 Task: Add a signature Brian Hall containing Have a great weekend, Brian Hall to email address softage.1@softage.net and add a label Books
Action: Mouse moved to (362, 582)
Screenshot: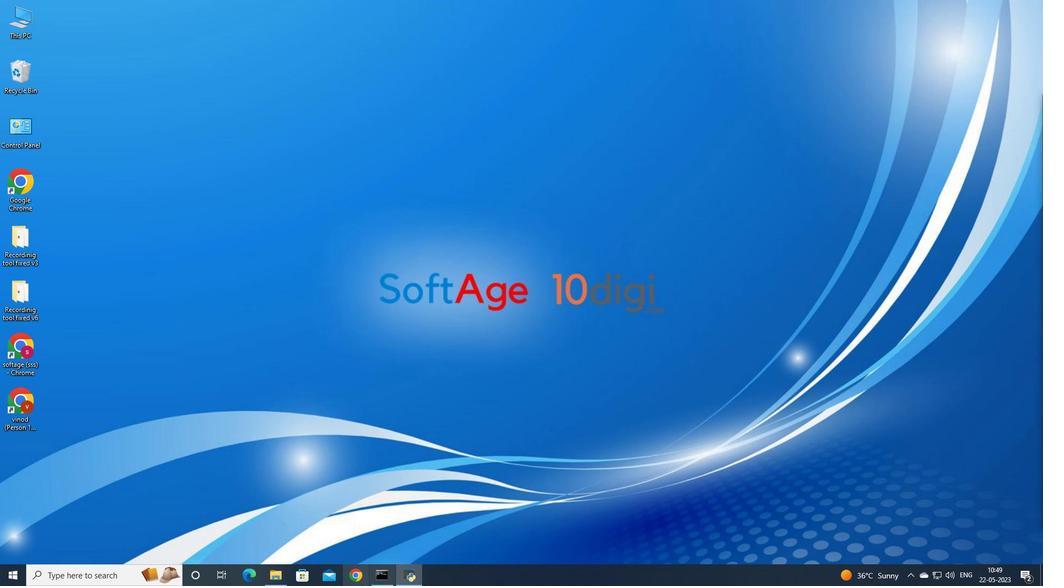 
Action: Mouse pressed left at (362, 582)
Screenshot: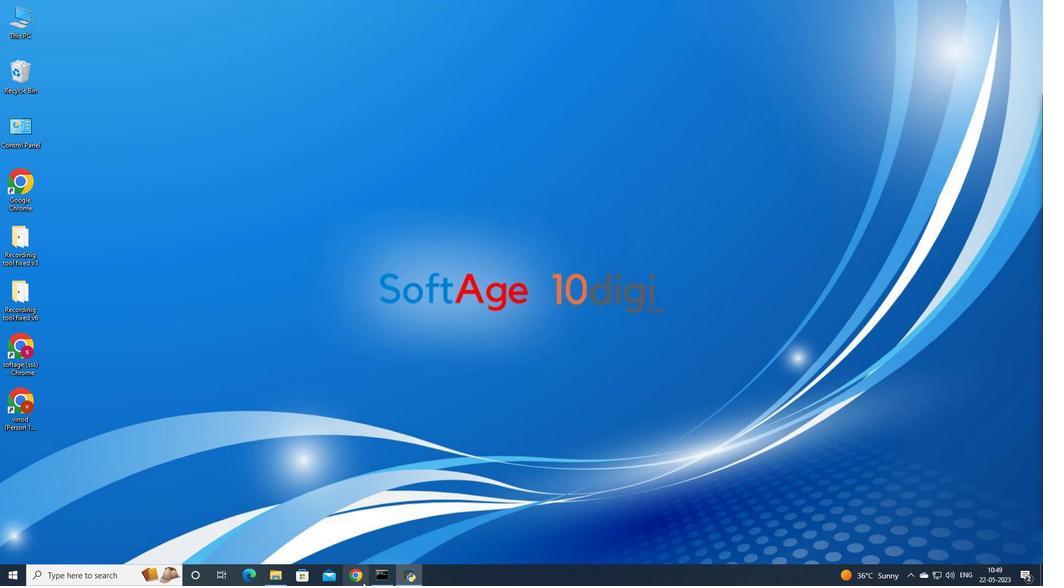 
Action: Mouse moved to (478, 340)
Screenshot: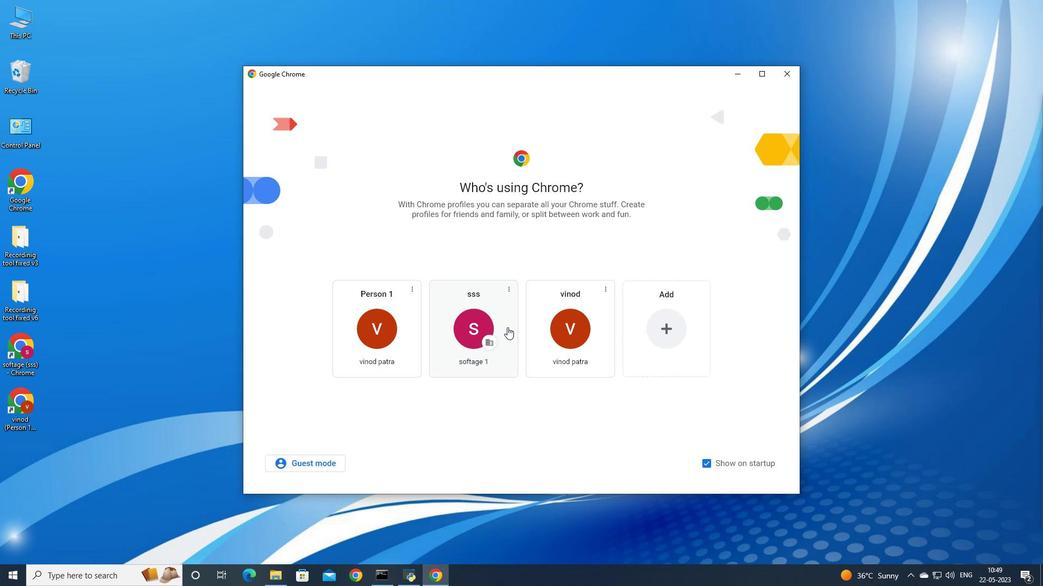 
Action: Mouse pressed left at (478, 340)
Screenshot: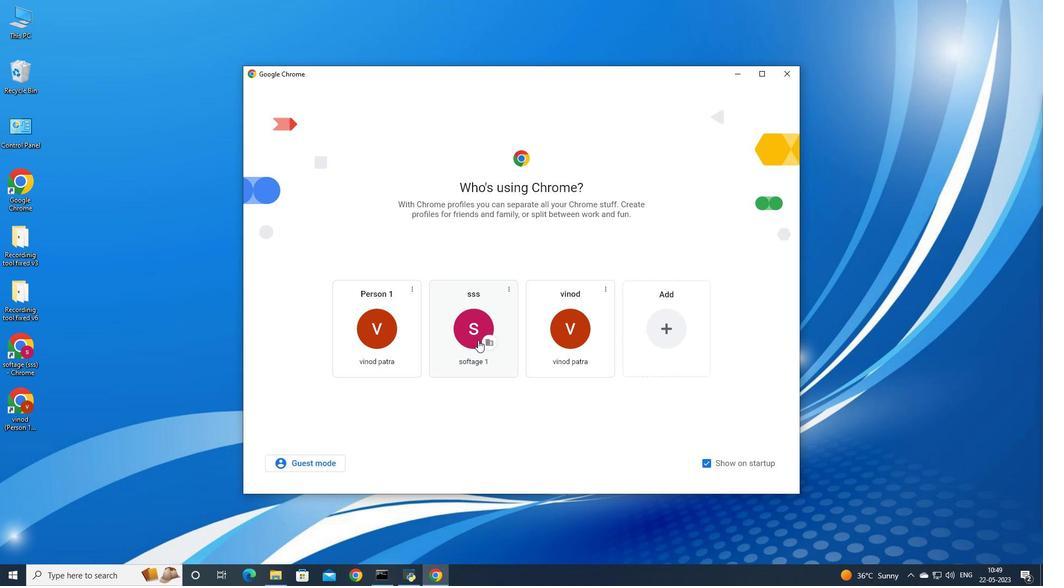 
Action: Mouse moved to (944, 57)
Screenshot: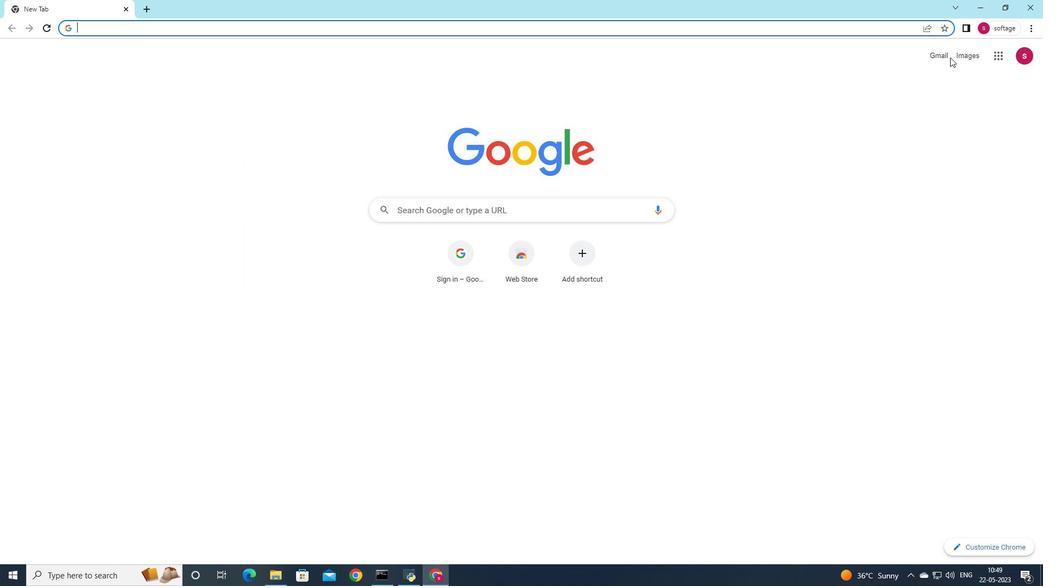 
Action: Mouse pressed left at (944, 57)
Screenshot: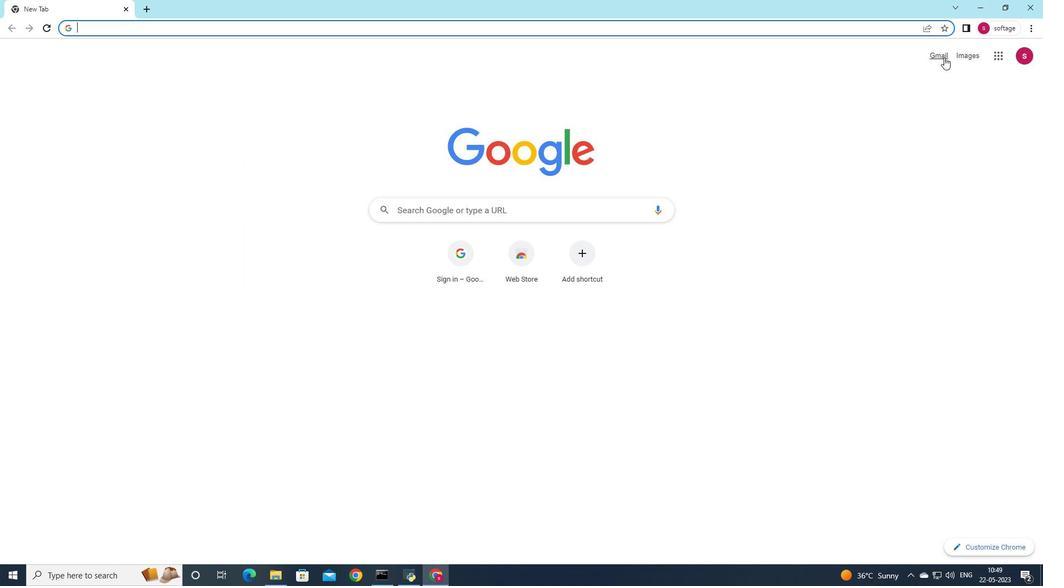 
Action: Mouse moved to (921, 76)
Screenshot: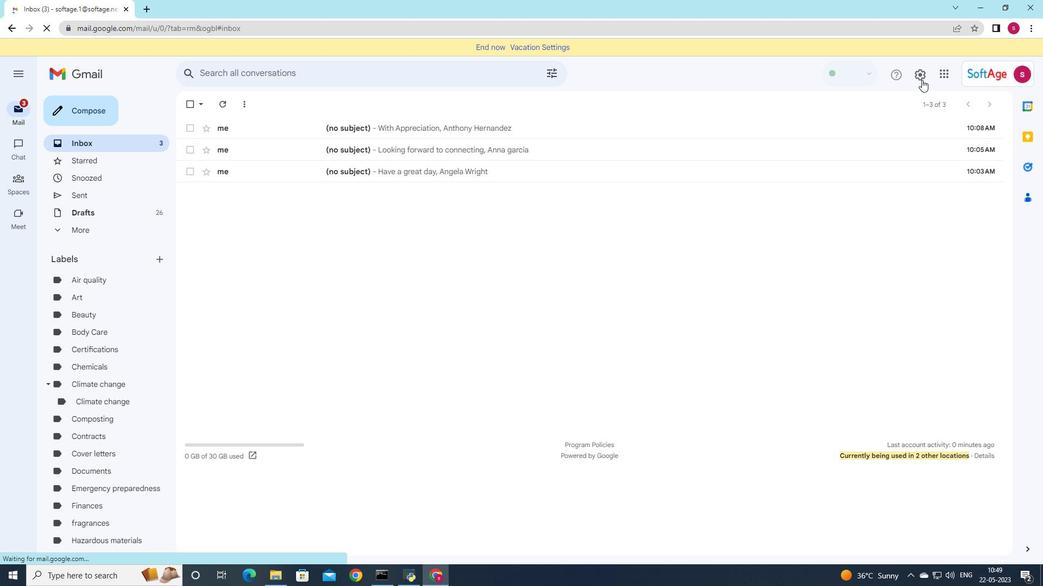 
Action: Mouse pressed left at (921, 76)
Screenshot: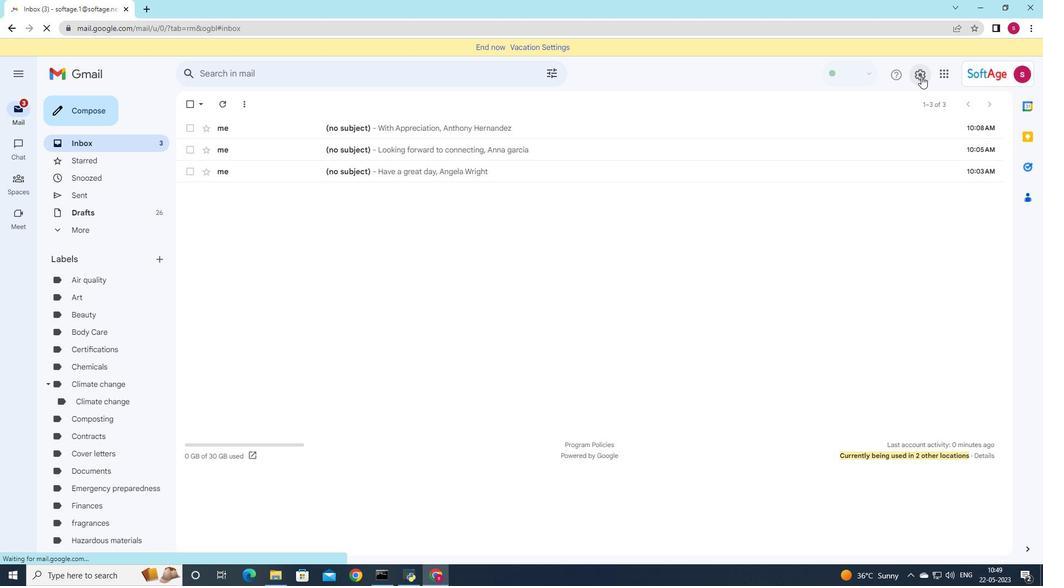 
Action: Mouse moved to (921, 122)
Screenshot: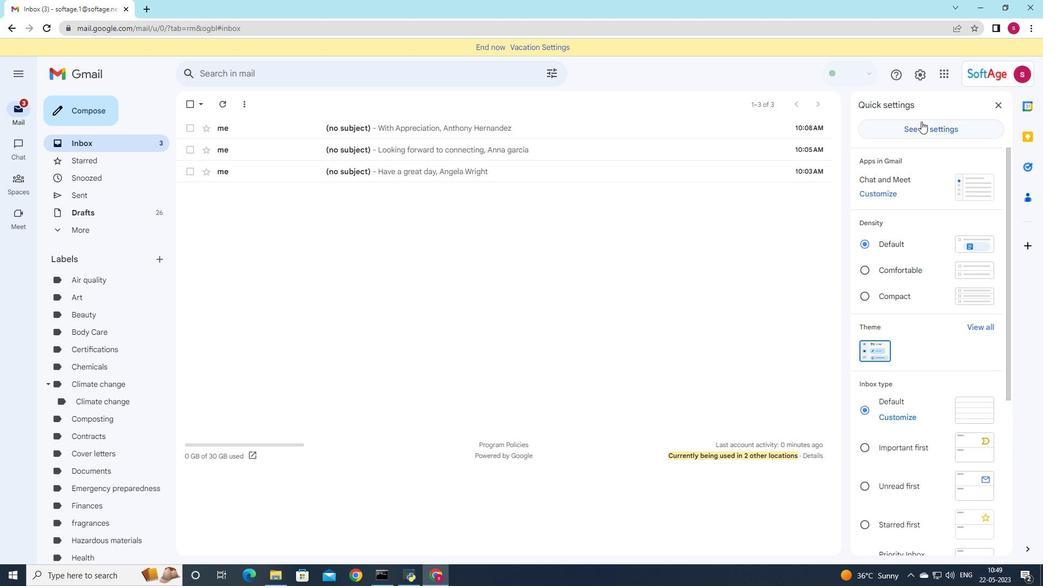 
Action: Mouse pressed left at (921, 122)
Screenshot: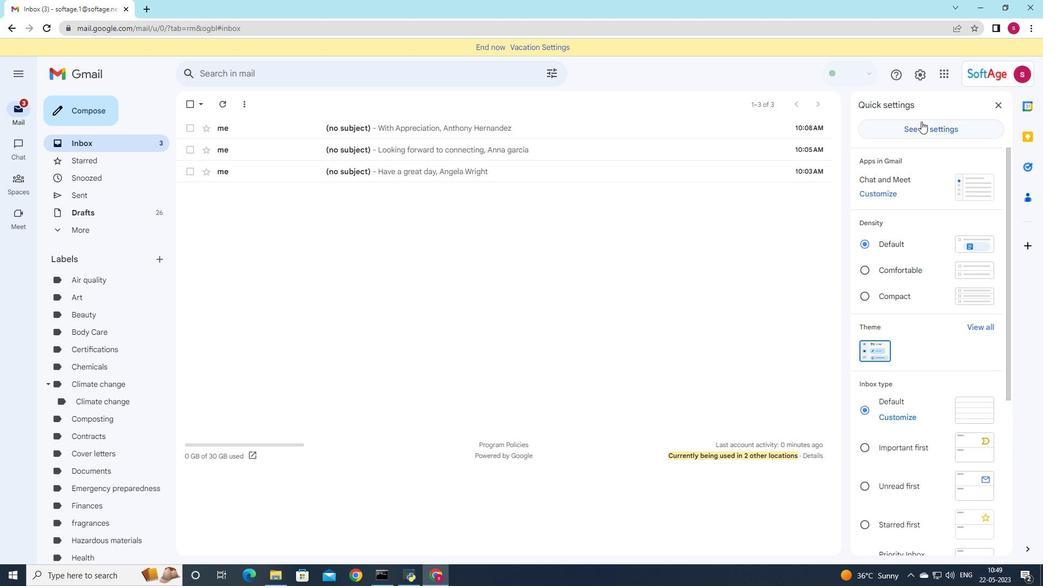 
Action: Mouse moved to (920, 124)
Screenshot: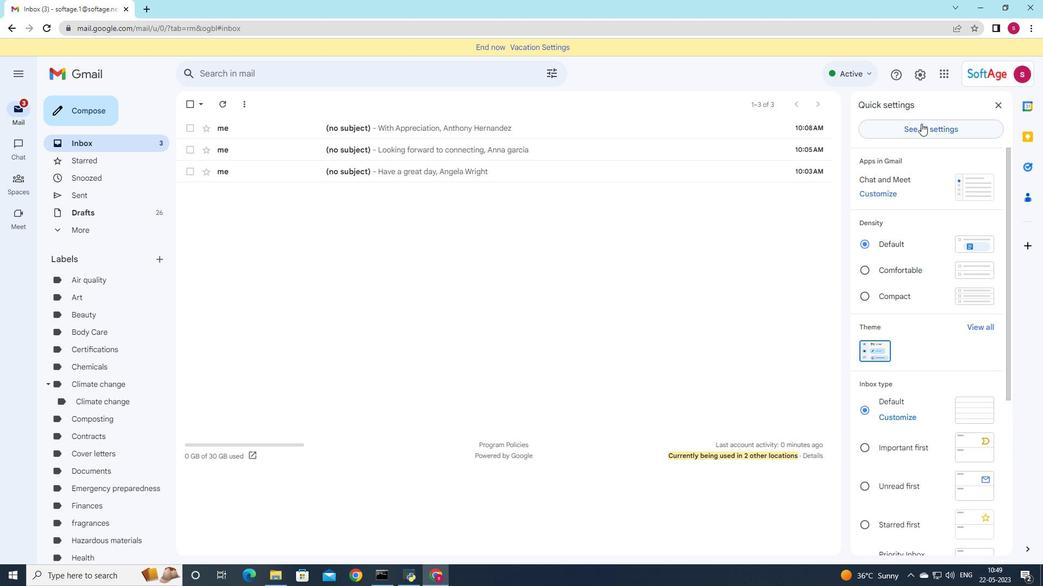 
Action: Mouse pressed left at (920, 124)
Screenshot: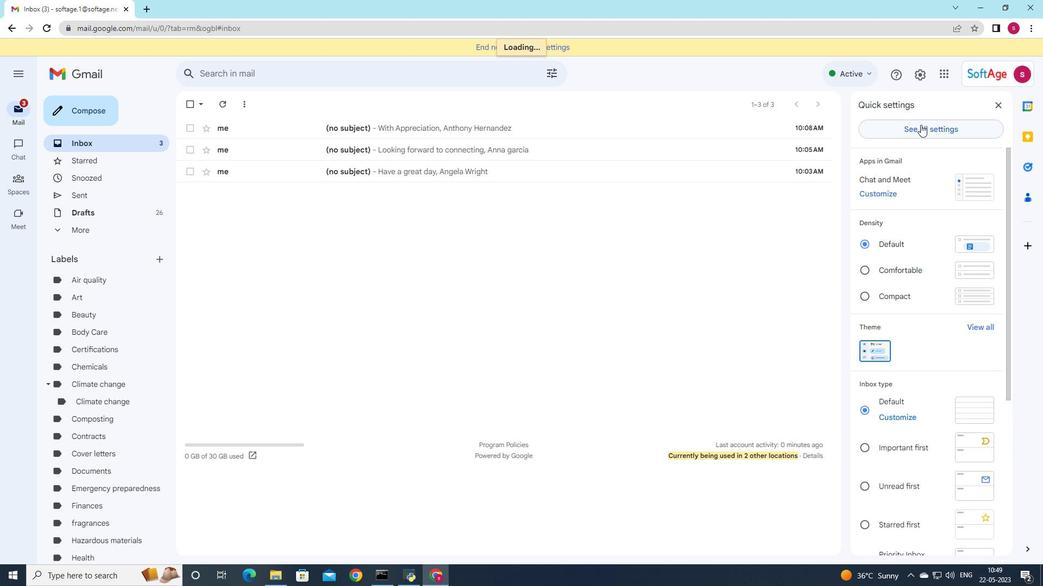 
Action: Mouse moved to (682, 229)
Screenshot: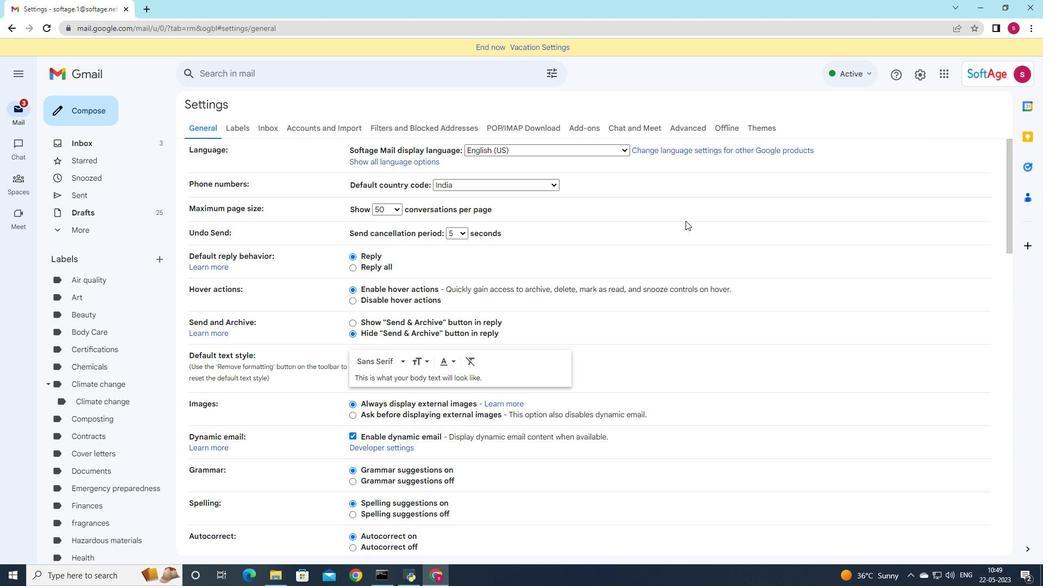 
Action: Mouse scrolled (682, 228) with delta (0, 0)
Screenshot: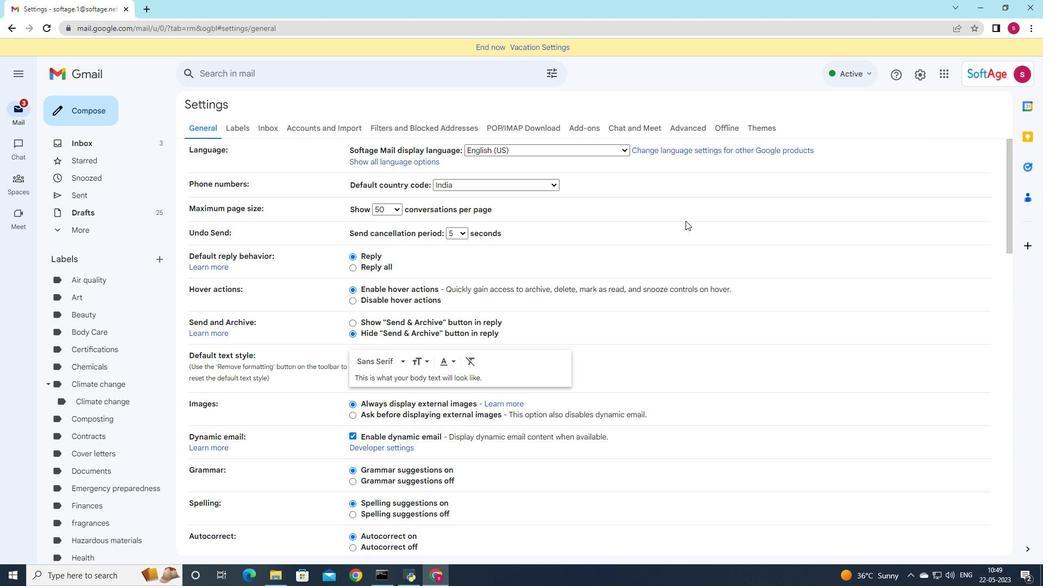 
Action: Mouse moved to (680, 232)
Screenshot: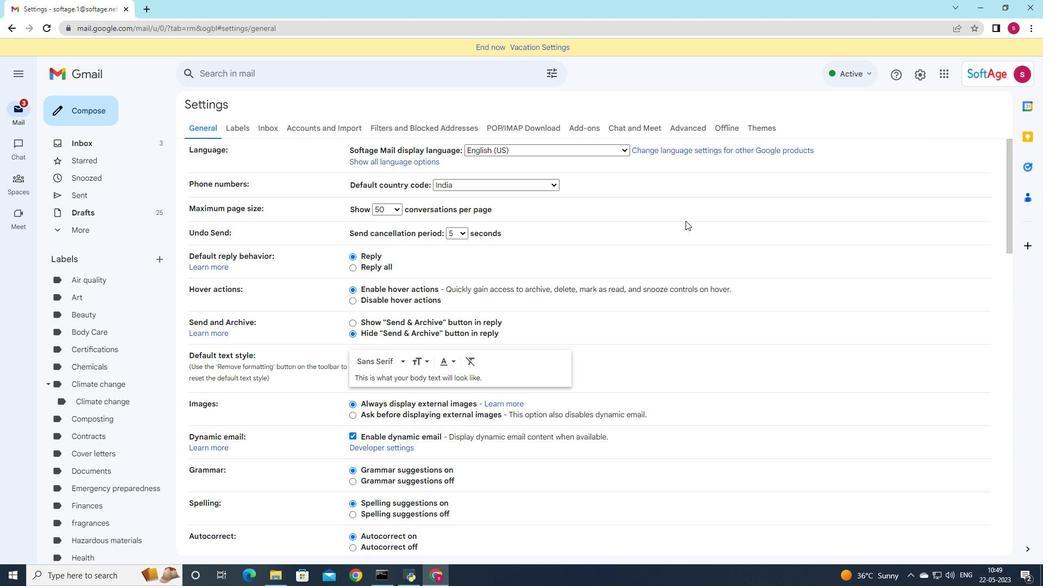 
Action: Mouse scrolled (680, 231) with delta (0, 0)
Screenshot: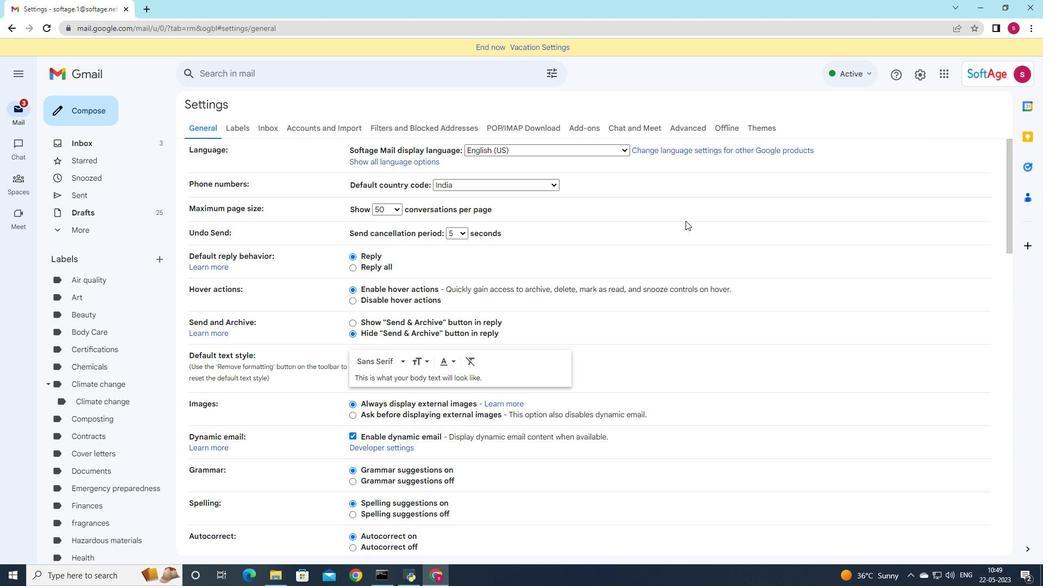 
Action: Mouse moved to (680, 233)
Screenshot: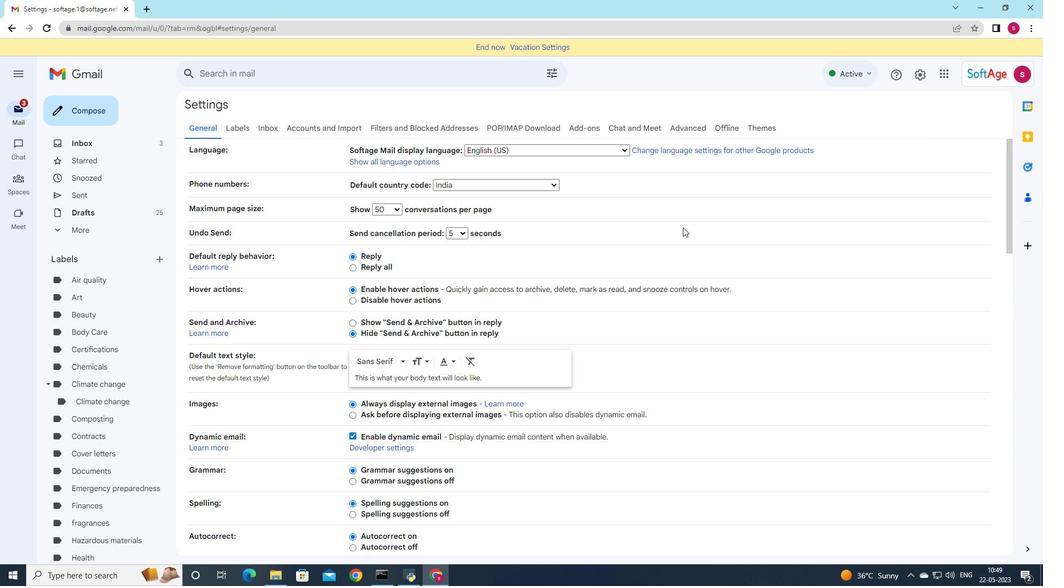 
Action: Mouse scrolled (680, 232) with delta (0, 0)
Screenshot: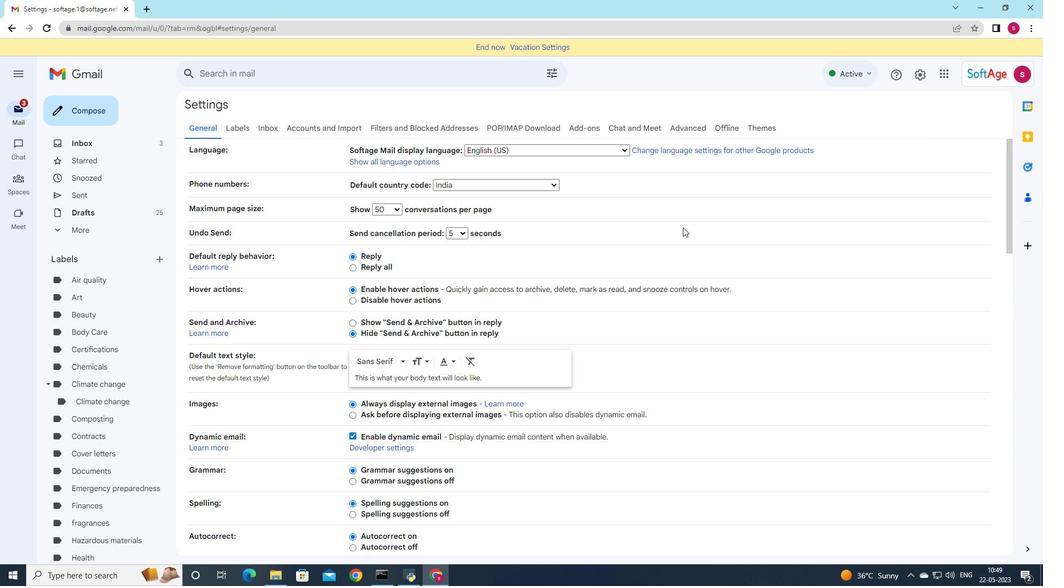 
Action: Mouse moved to (679, 237)
Screenshot: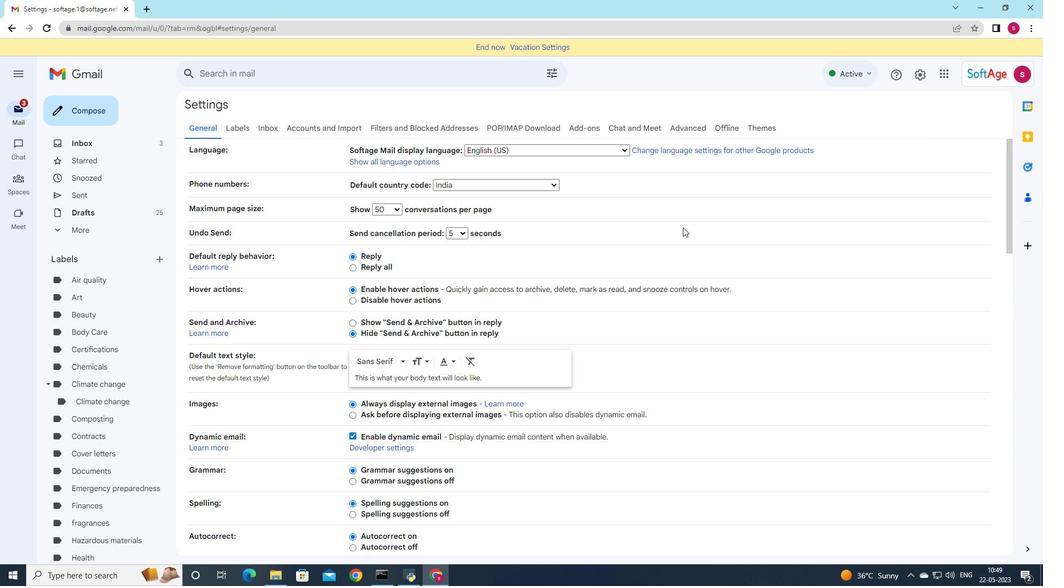 
Action: Mouse scrolled (679, 237) with delta (0, 0)
Screenshot: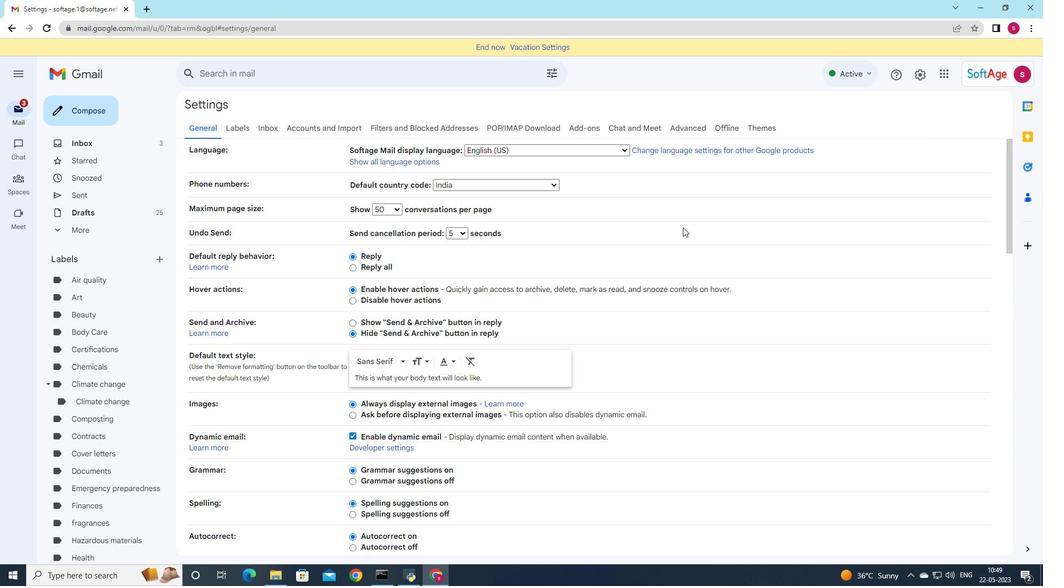 
Action: Mouse moved to (481, 298)
Screenshot: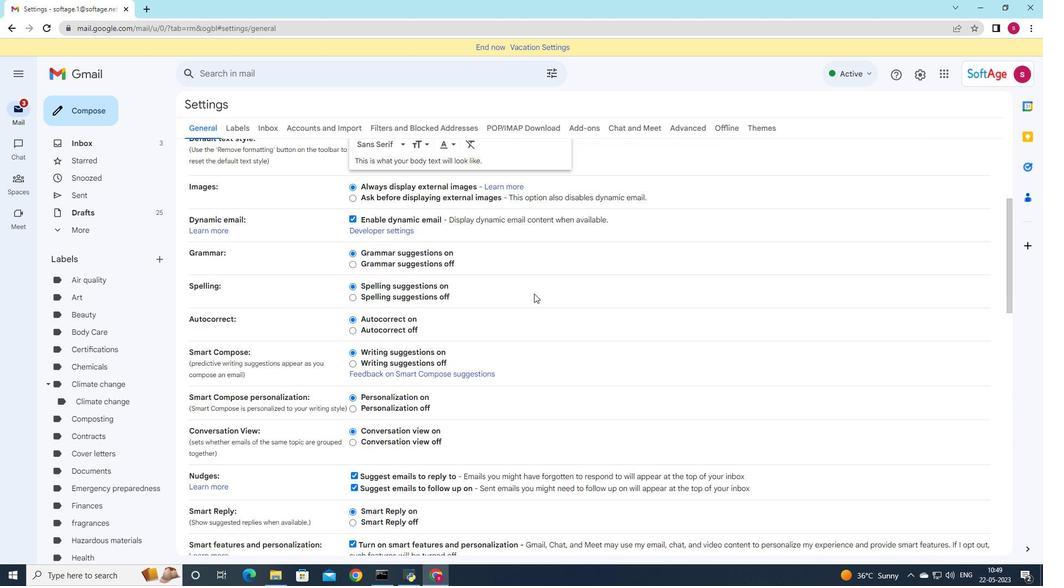 
Action: Mouse scrolled (481, 298) with delta (0, 0)
Screenshot: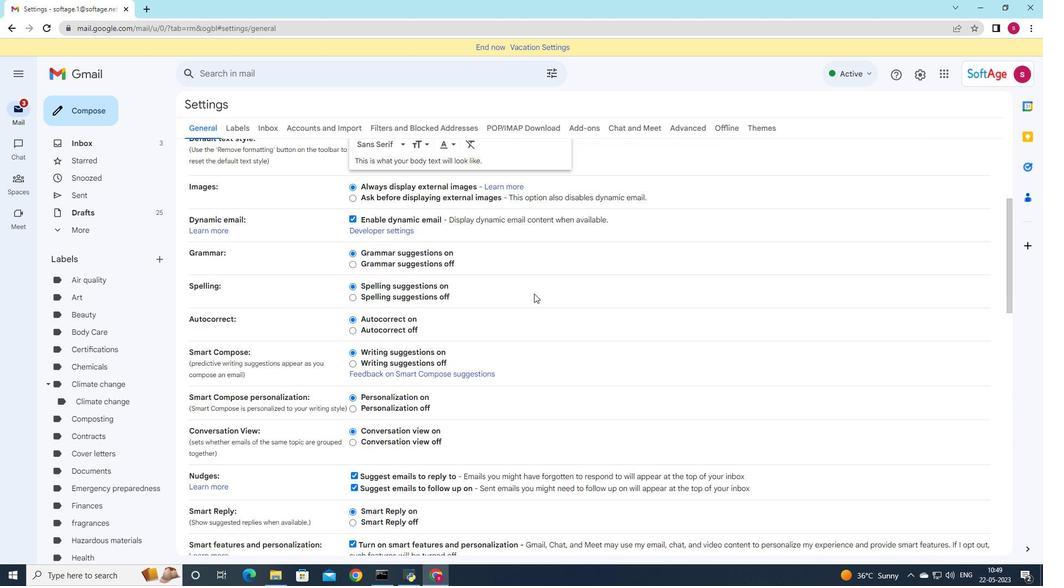 
Action: Mouse moved to (480, 299)
Screenshot: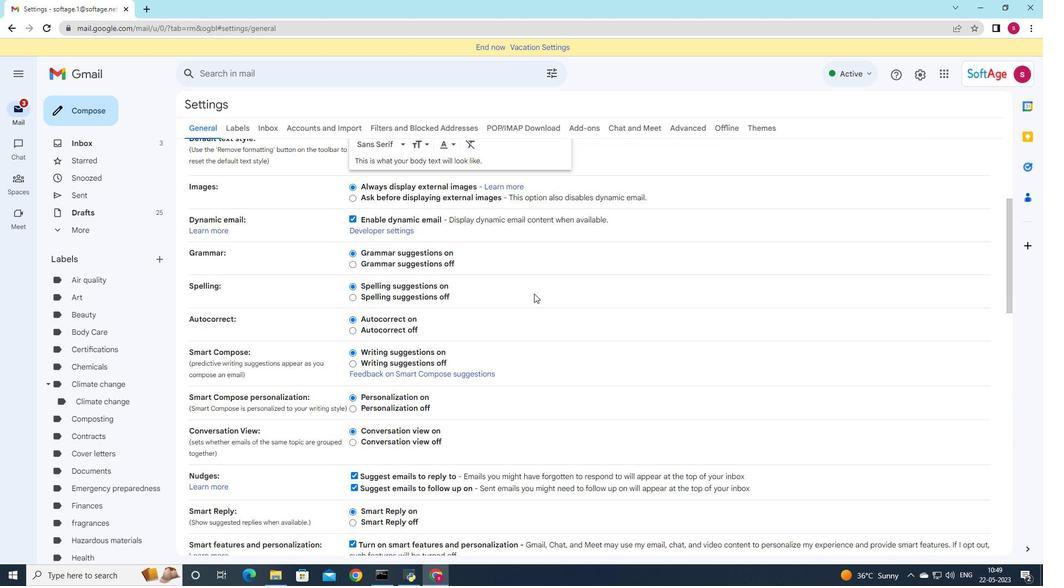 
Action: Mouse scrolled (480, 299) with delta (0, 0)
Screenshot: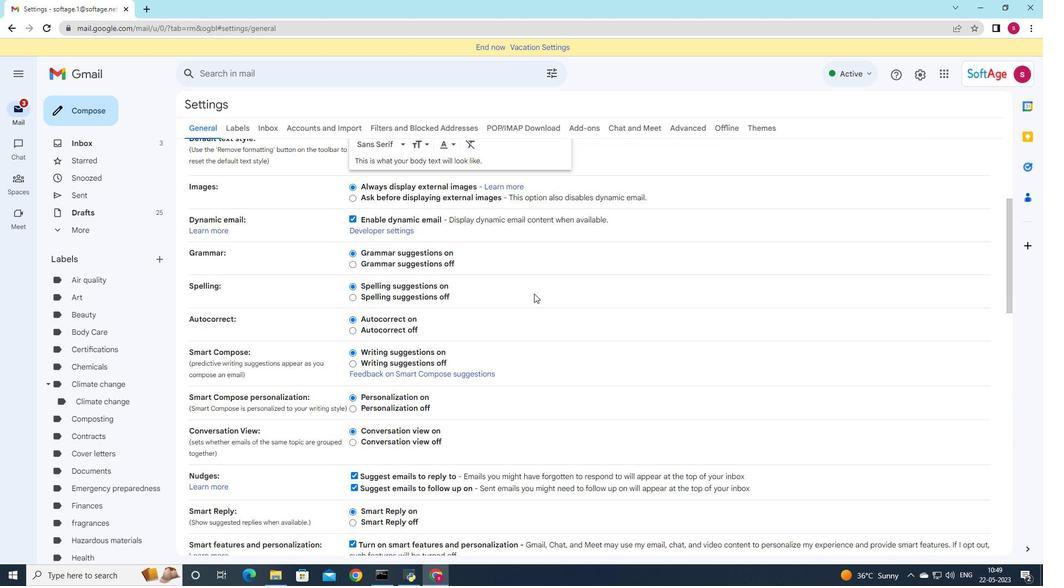 
Action: Mouse scrolled (480, 299) with delta (0, 0)
Screenshot: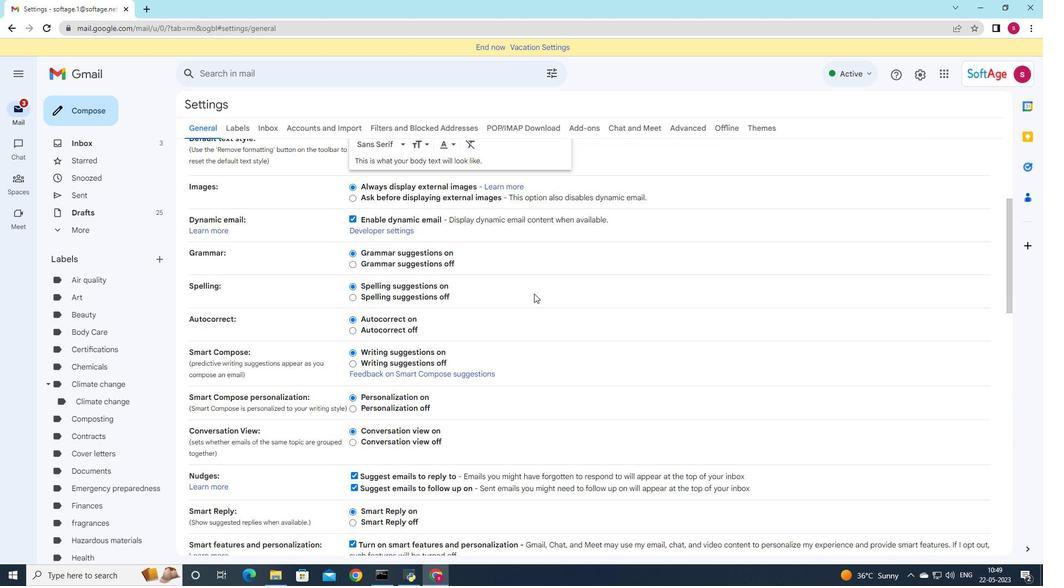 
Action: Mouse scrolled (480, 299) with delta (0, 0)
Screenshot: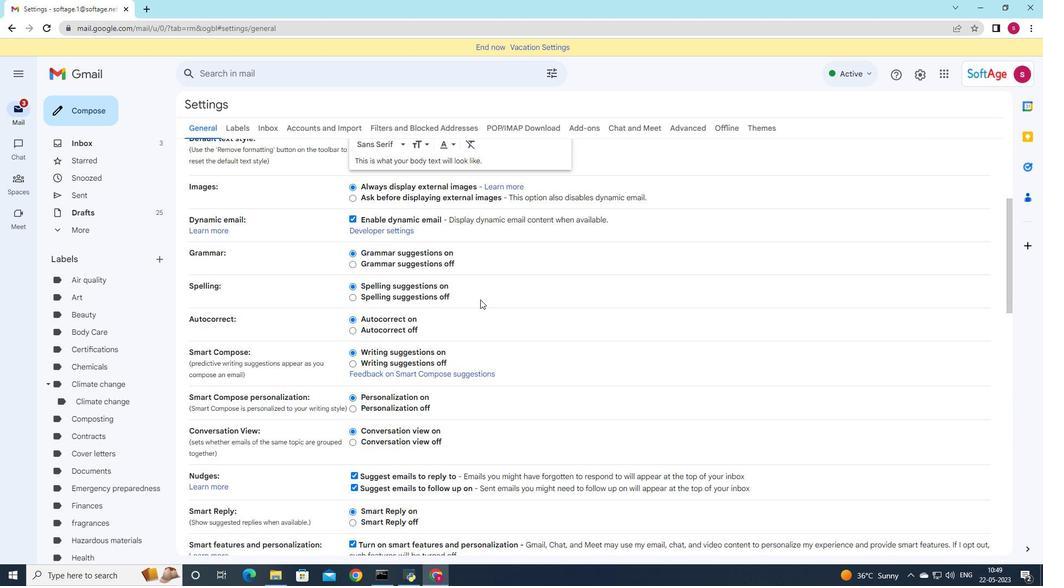 
Action: Mouse moved to (474, 305)
Screenshot: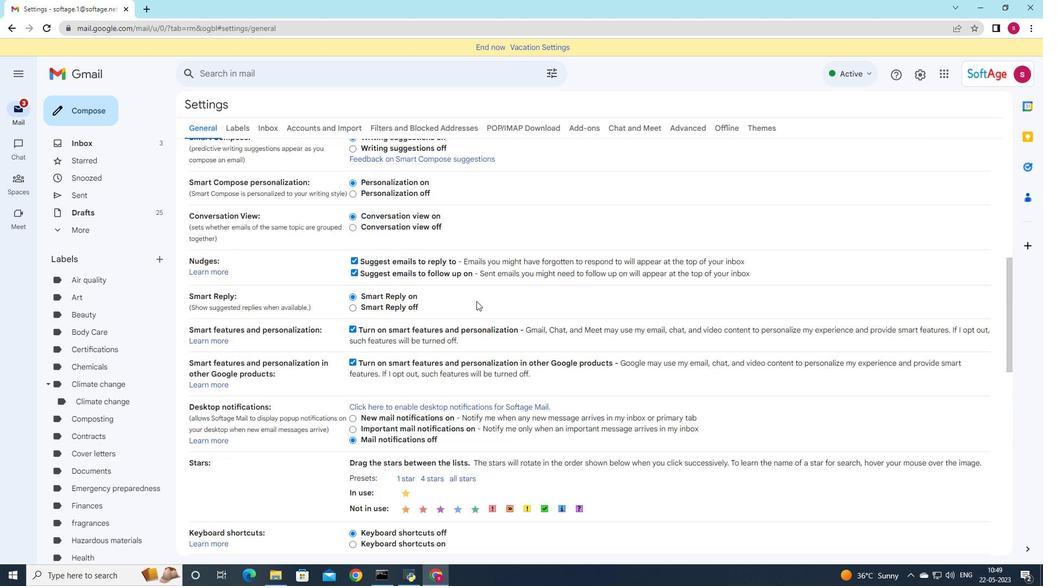 
Action: Mouse scrolled (476, 301) with delta (0, 0)
Screenshot: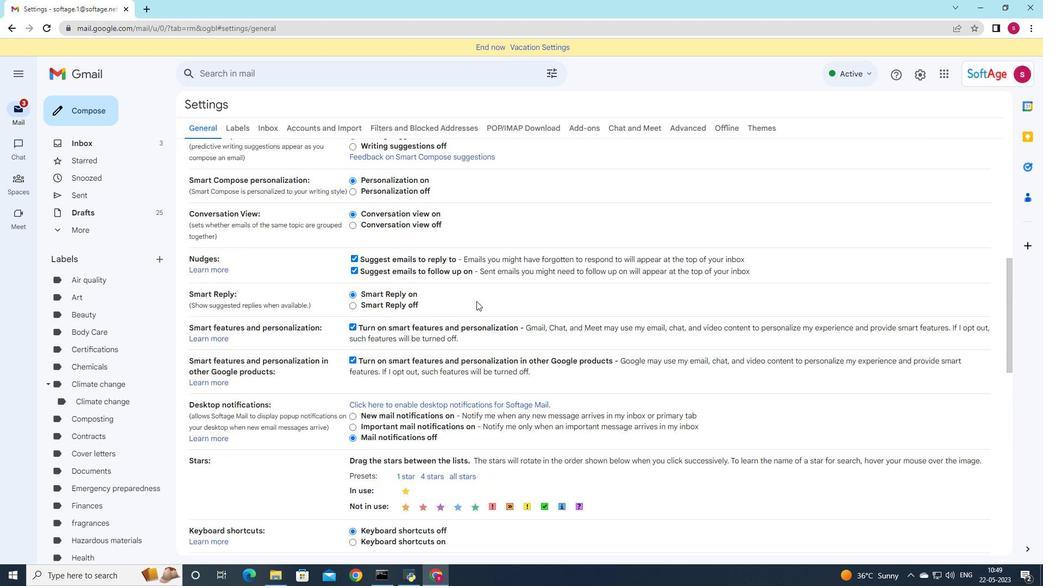 
Action: Mouse moved to (473, 309)
Screenshot: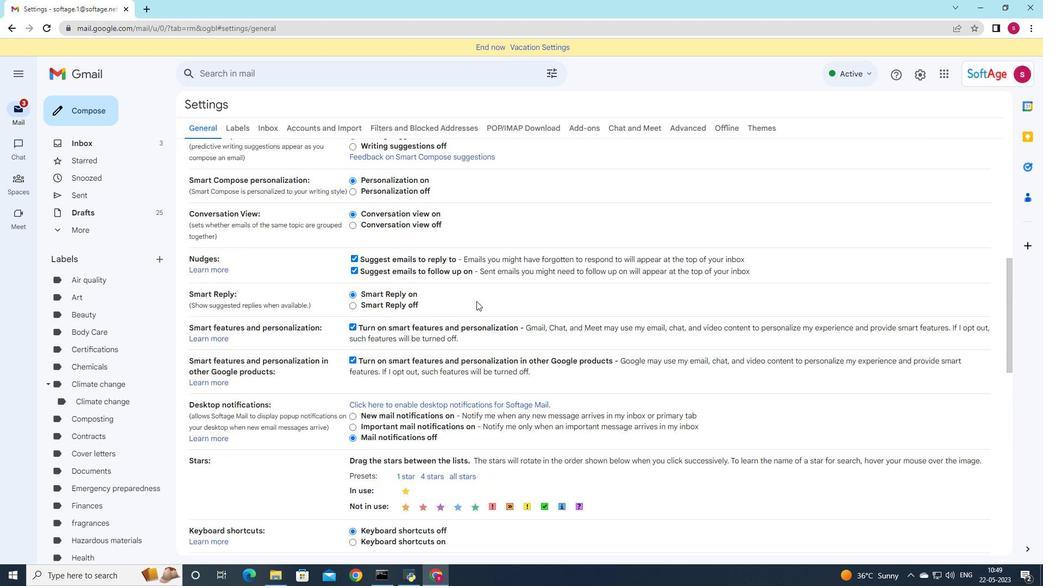 
Action: Mouse scrolled (474, 305) with delta (0, 0)
Screenshot: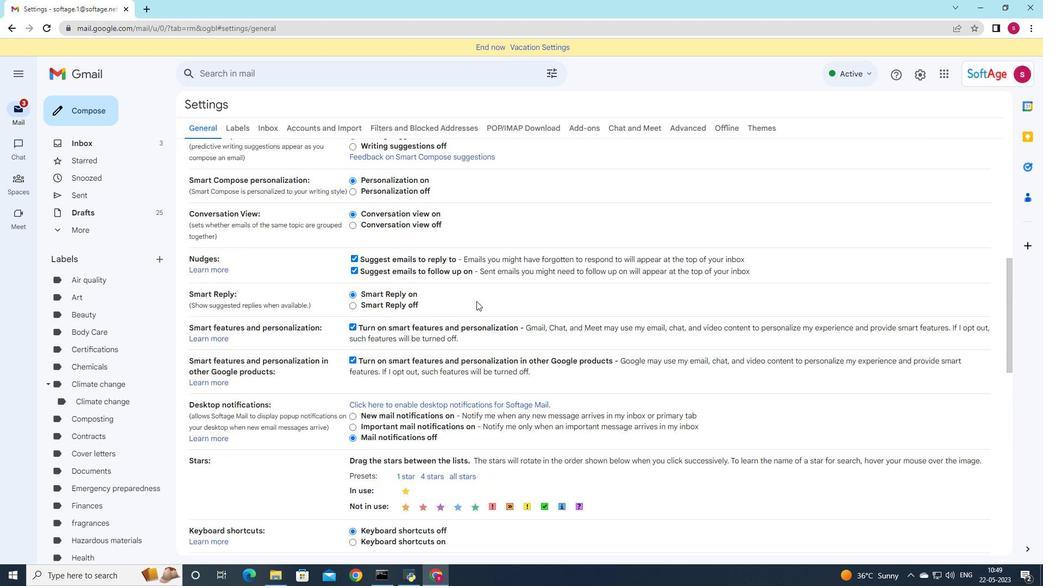 
Action: Mouse moved to (473, 311)
Screenshot: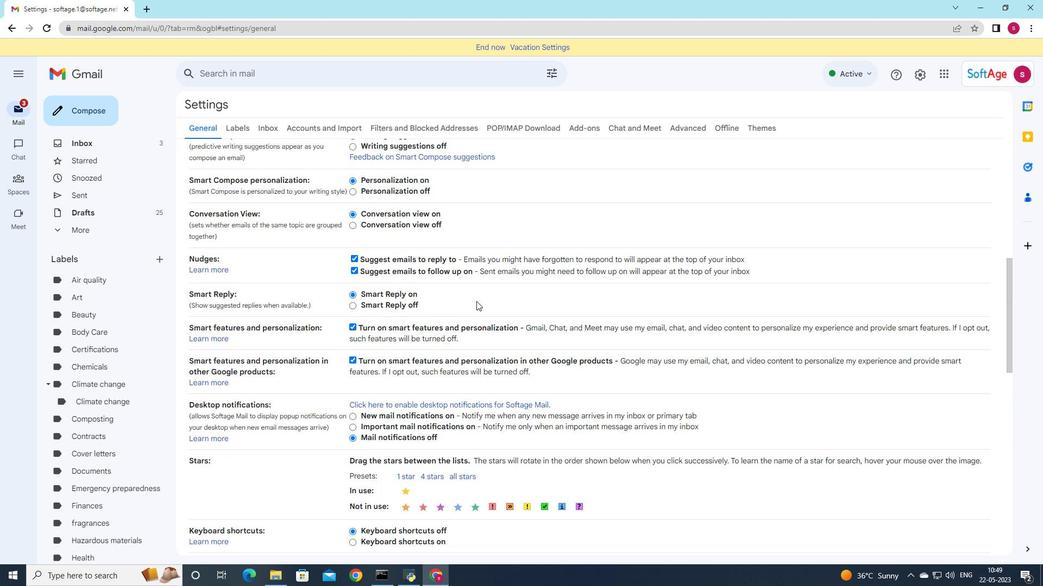 
Action: Mouse scrolled (473, 309) with delta (0, 0)
Screenshot: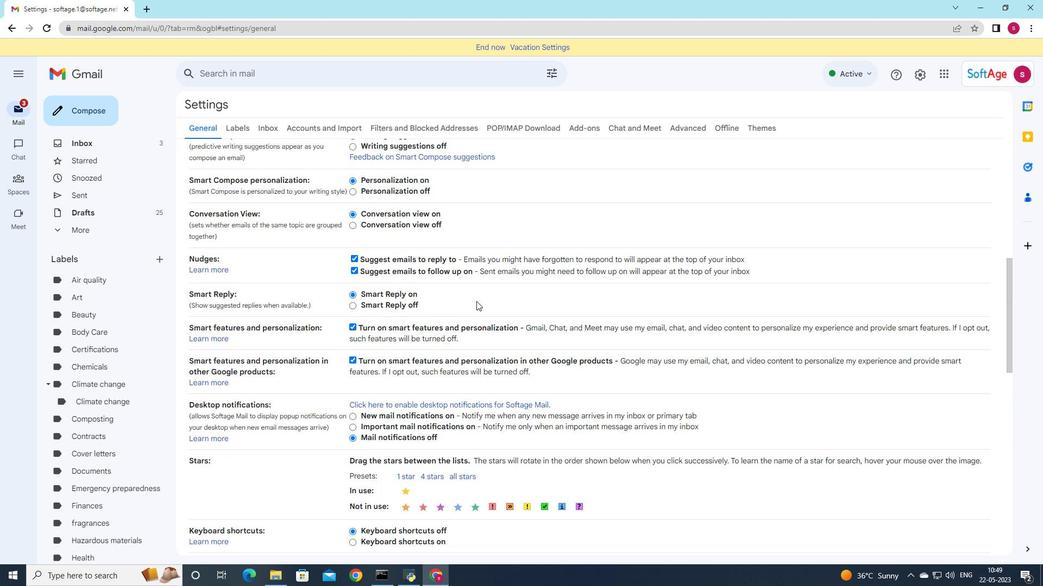 
Action: Mouse moved to (473, 313)
Screenshot: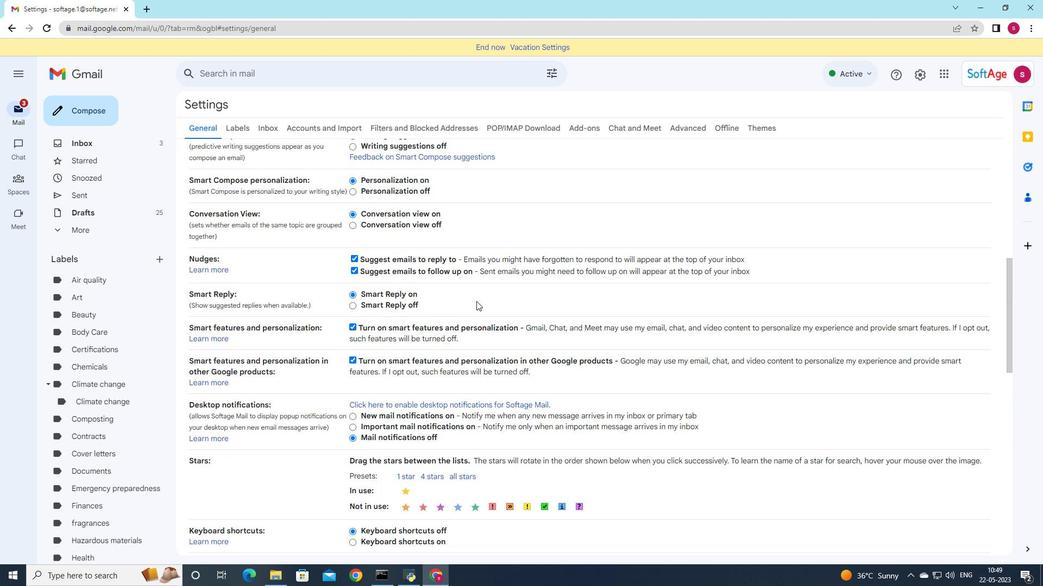 
Action: Mouse scrolled (473, 310) with delta (0, 0)
Screenshot: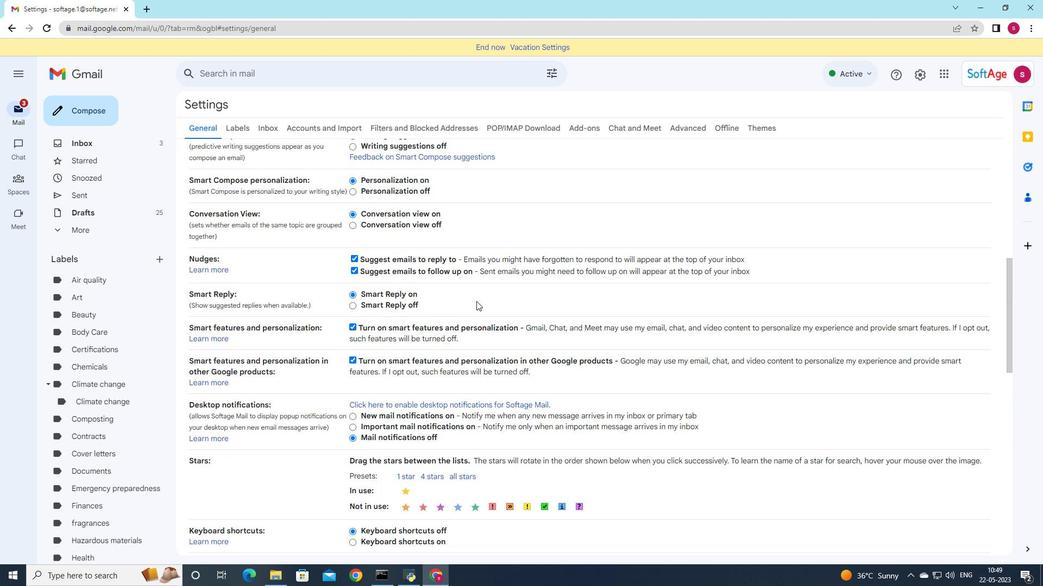 
Action: Mouse moved to (472, 467)
Screenshot: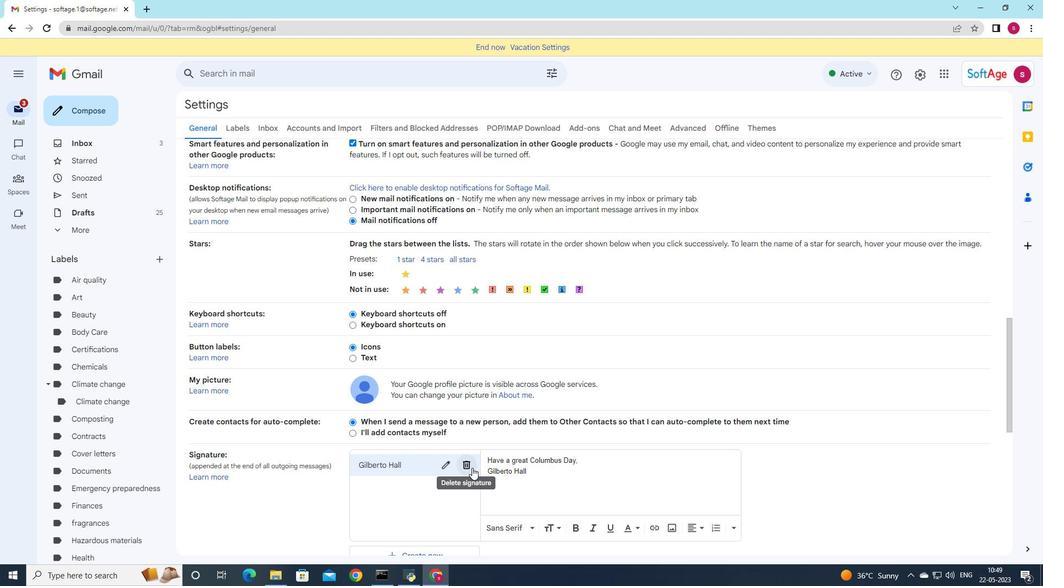 
Action: Mouse pressed left at (472, 467)
Screenshot: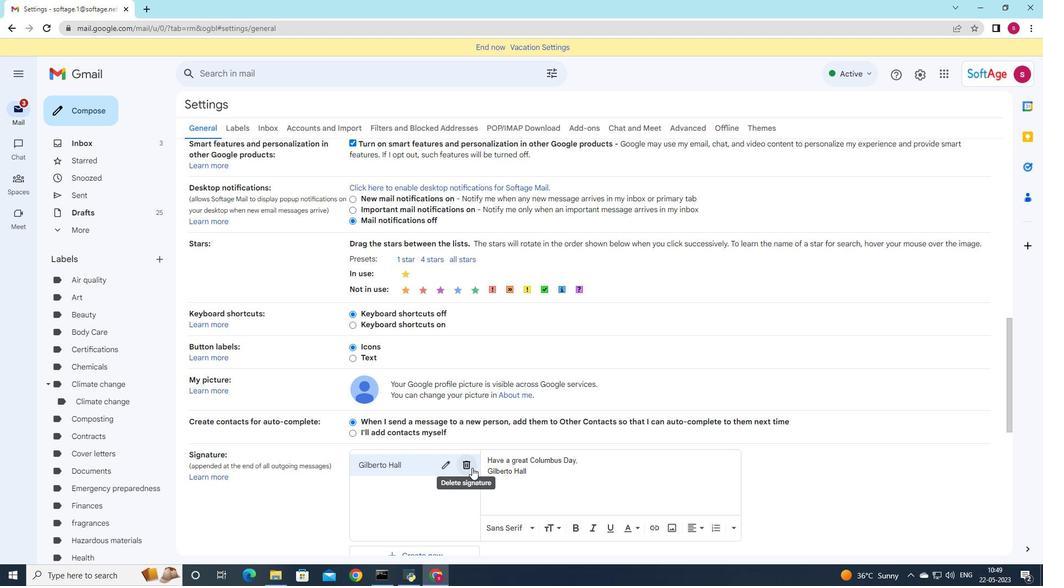 
Action: Mouse moved to (623, 323)
Screenshot: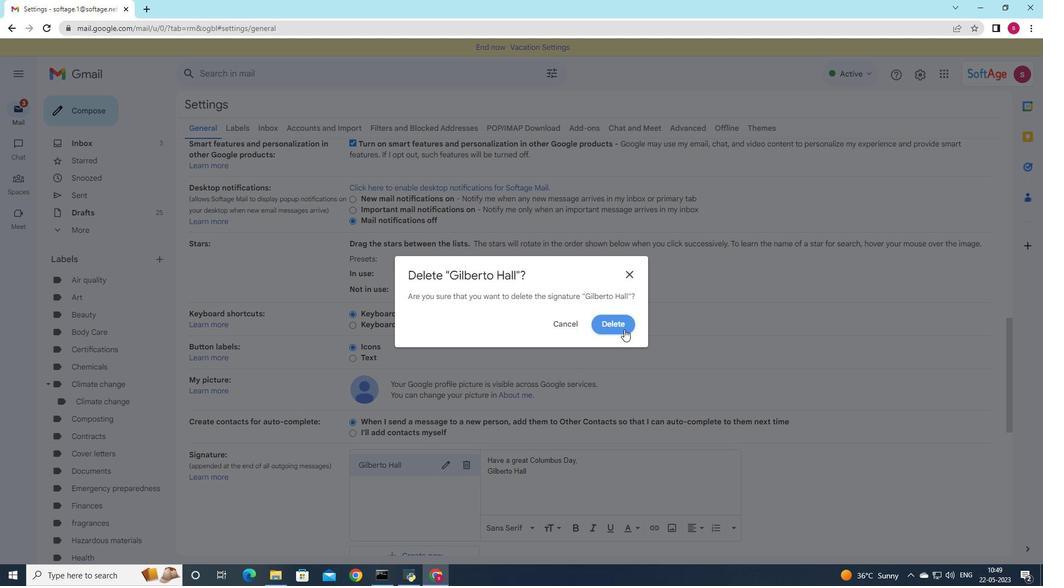 
Action: Mouse pressed left at (623, 323)
Screenshot: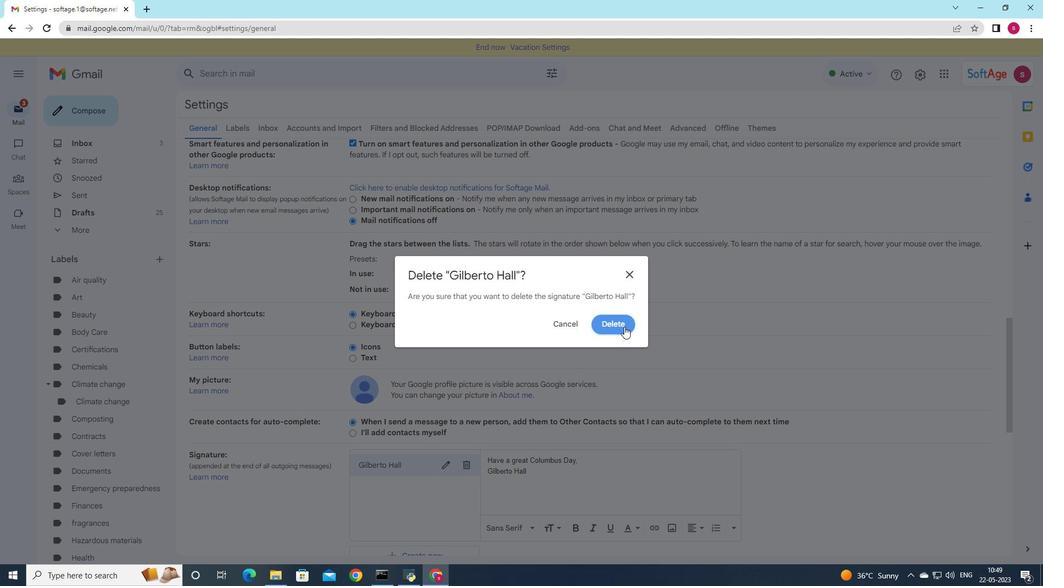 
Action: Mouse moved to (413, 472)
Screenshot: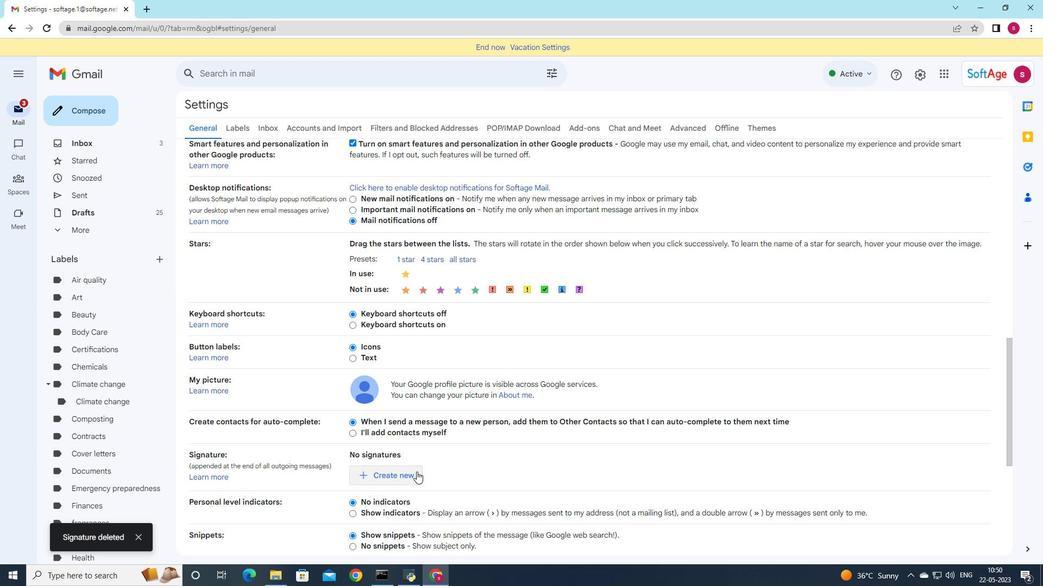 
Action: Mouse pressed left at (413, 472)
Screenshot: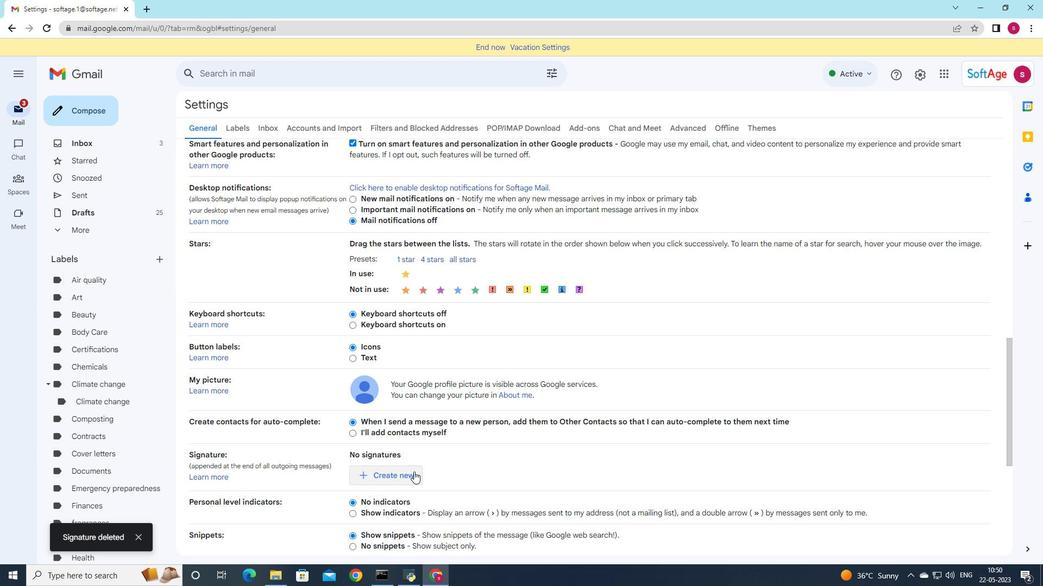 
Action: Mouse moved to (549, 353)
Screenshot: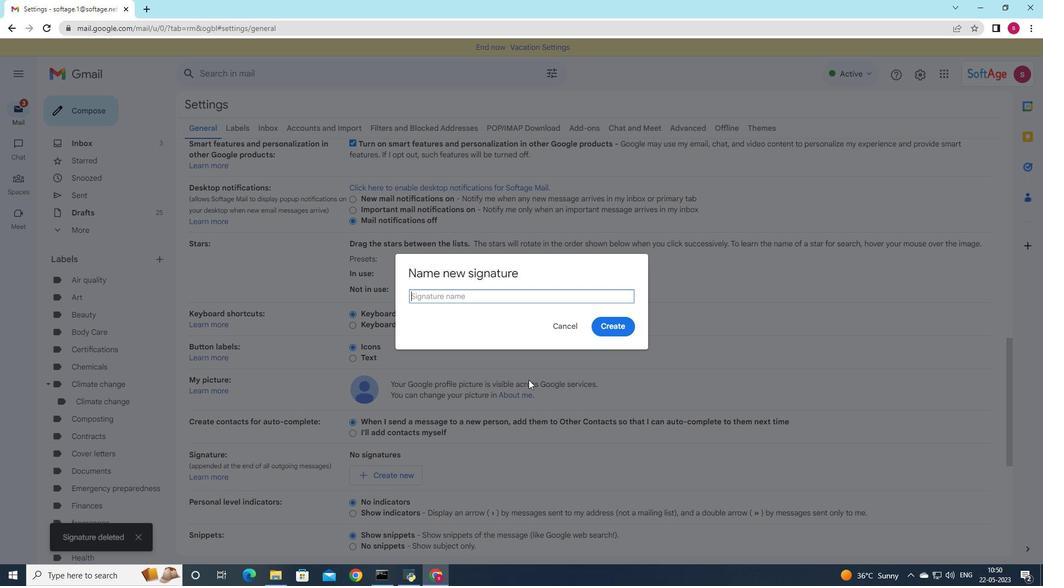 
Action: Key pressed <Key.shift>brian<Key.backspace><Key.backspace><Key.backspace><Key.backspace><Key.backspace><Key.backspace><Key.backspace><Key.backspace><Key.shift><Key.shift><Key.shift>Brian
Screenshot: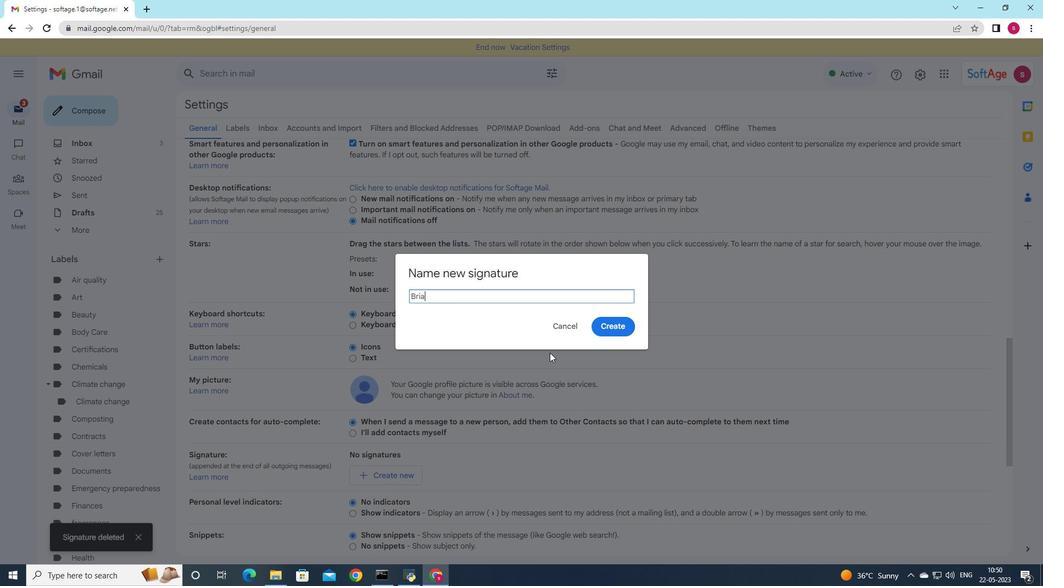 
Action: Mouse moved to (600, 331)
Screenshot: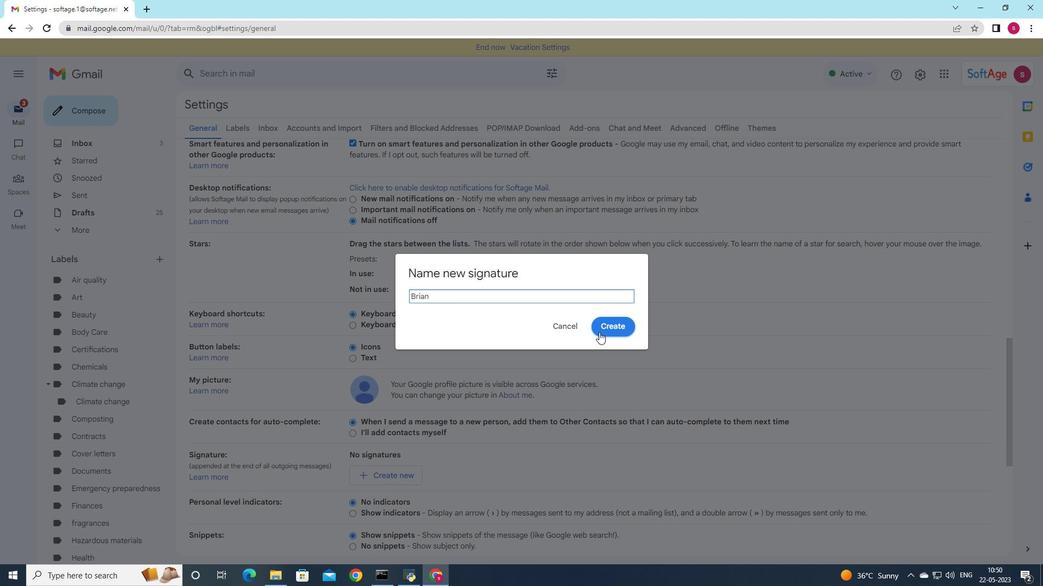 
Action: Mouse pressed left at (600, 331)
Screenshot: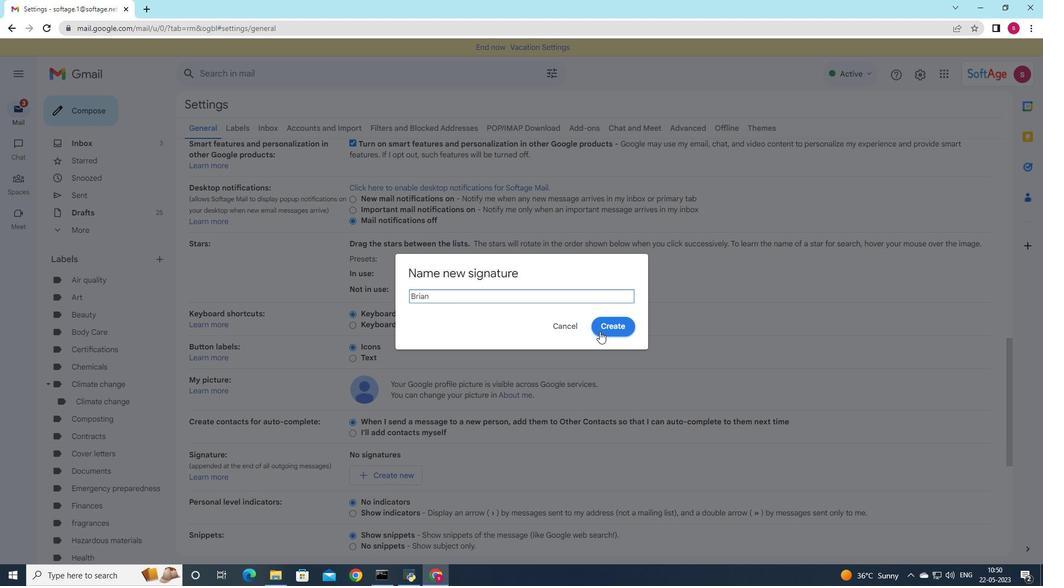 
Action: Mouse moved to (525, 397)
Screenshot: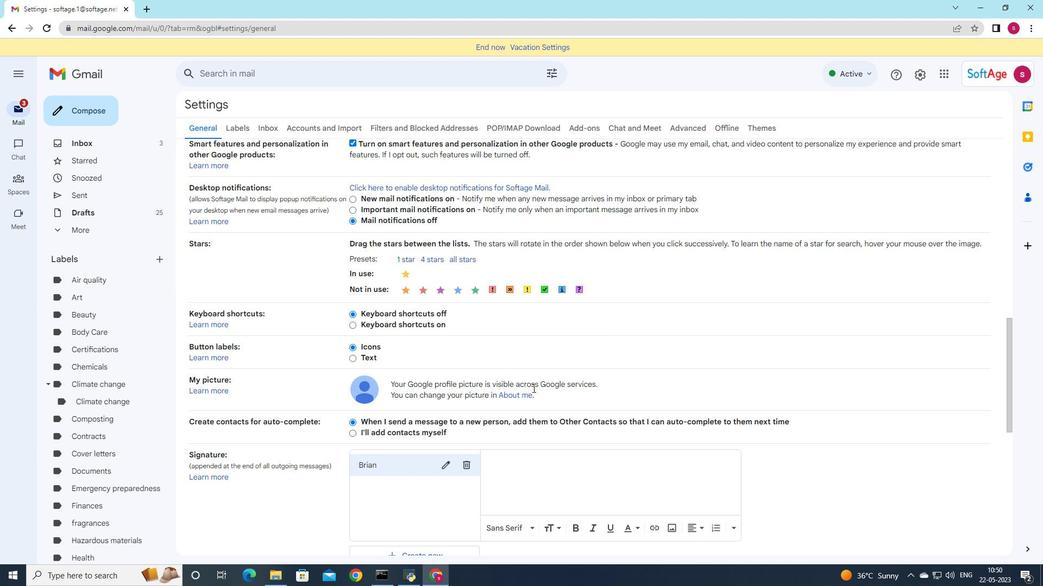 
Action: Mouse scrolled (525, 397) with delta (0, 0)
Screenshot: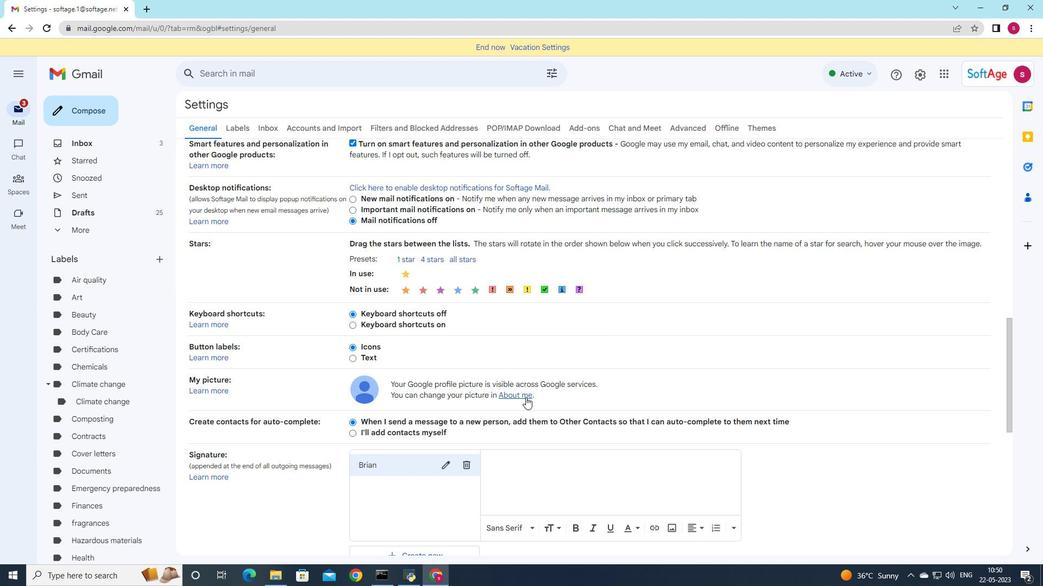 
Action: Mouse moved to (525, 399)
Screenshot: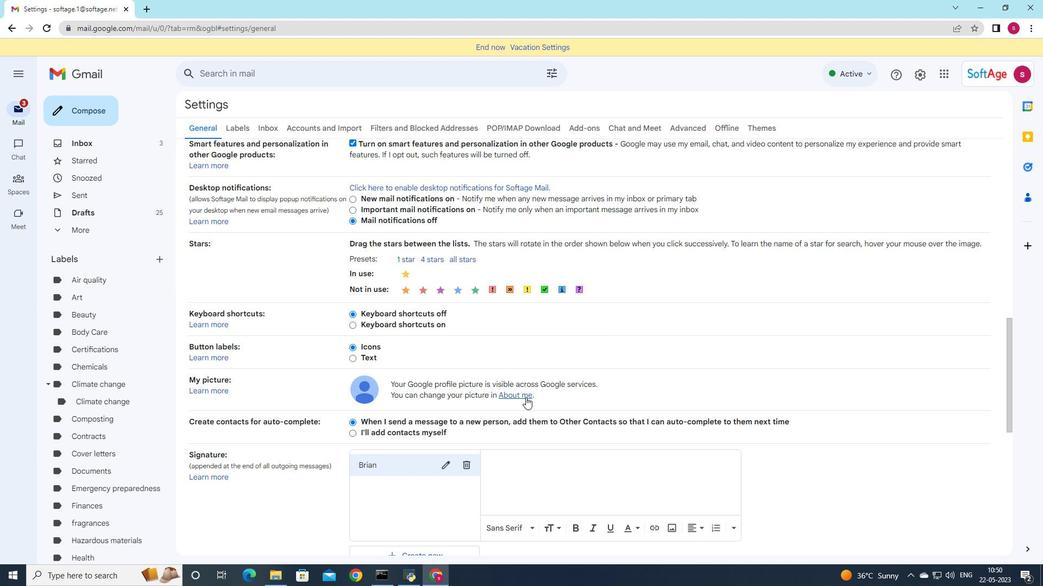 
Action: Mouse scrolled (525, 398) with delta (0, 0)
Screenshot: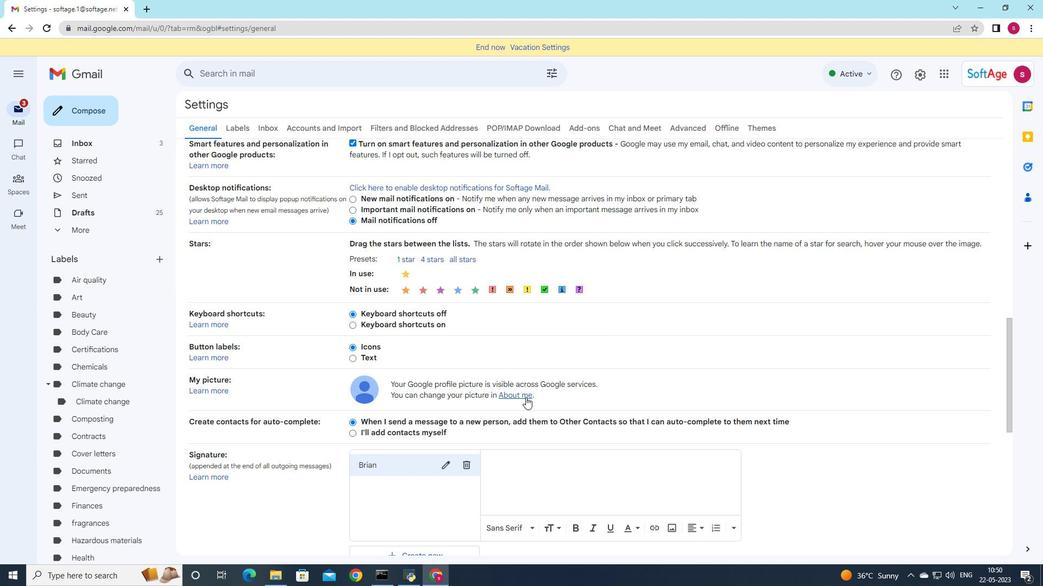
Action: Mouse moved to (523, 402)
Screenshot: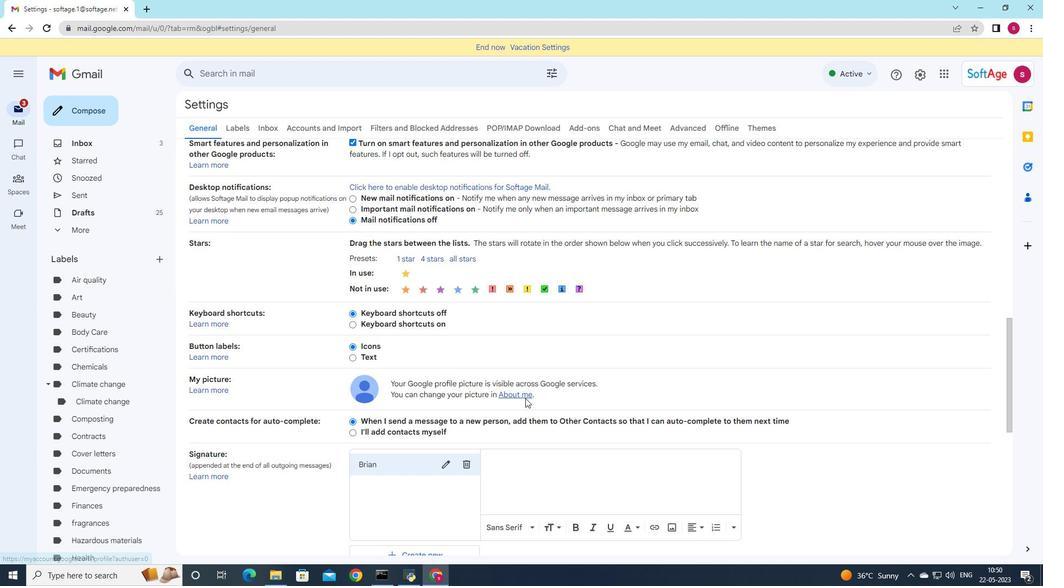 
Action: Mouse scrolled (524, 400) with delta (0, 0)
Screenshot: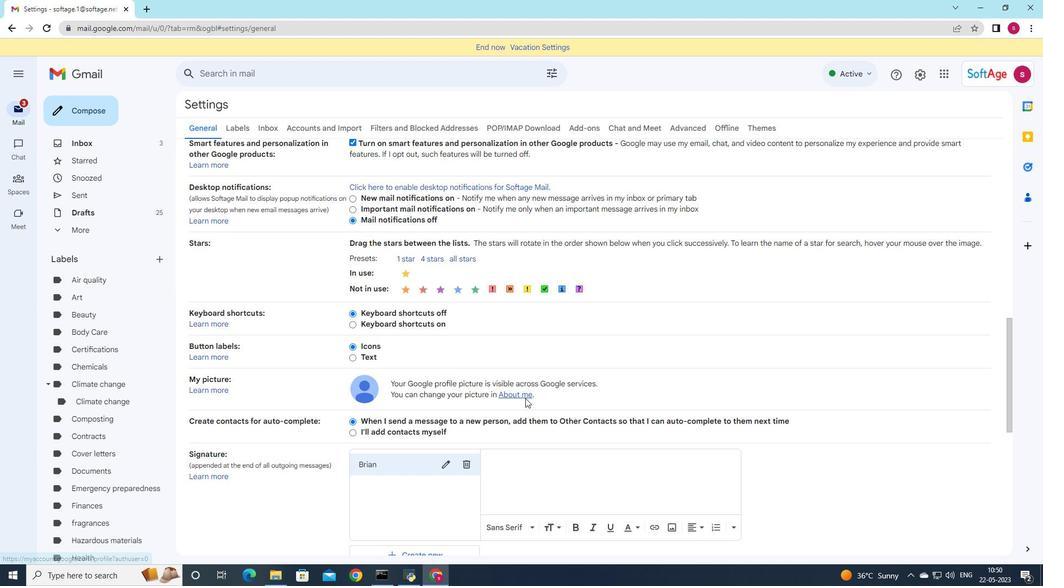 
Action: Mouse moved to (523, 404)
Screenshot: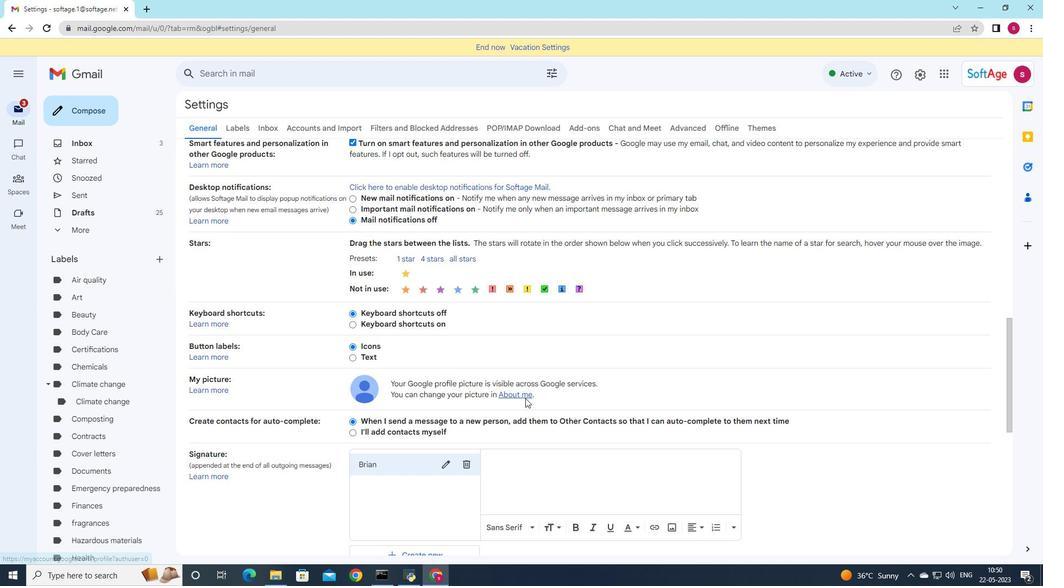 
Action: Mouse scrolled (523, 403) with delta (0, 0)
Screenshot: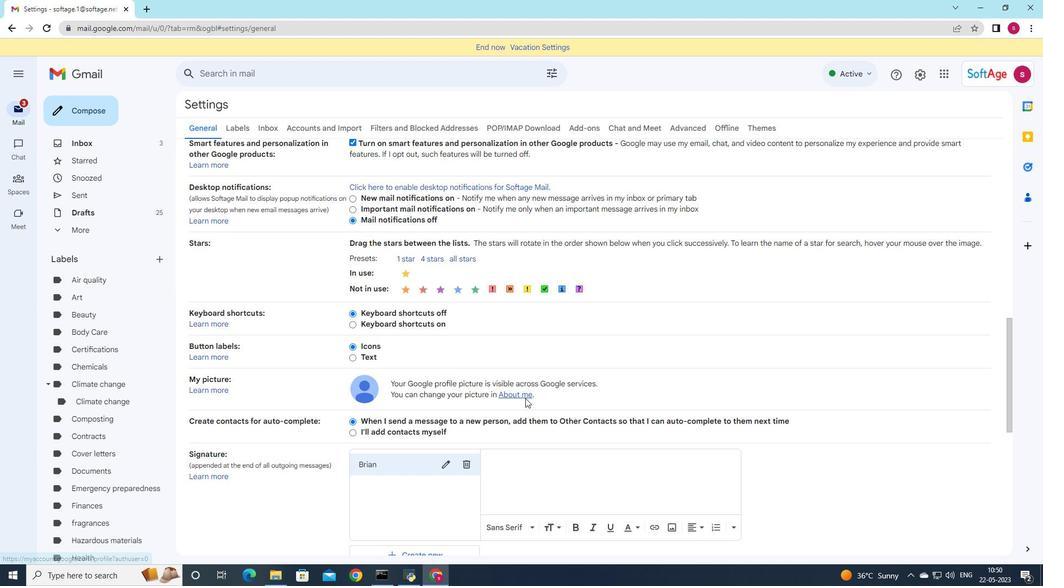 
Action: Mouse moved to (555, 250)
Screenshot: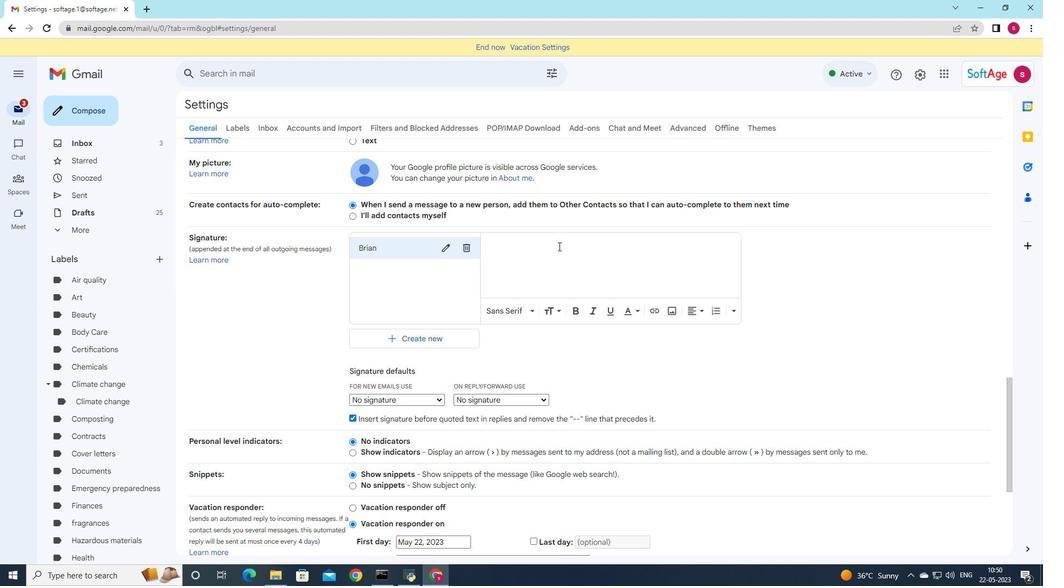 
Action: Mouse pressed left at (555, 250)
Screenshot: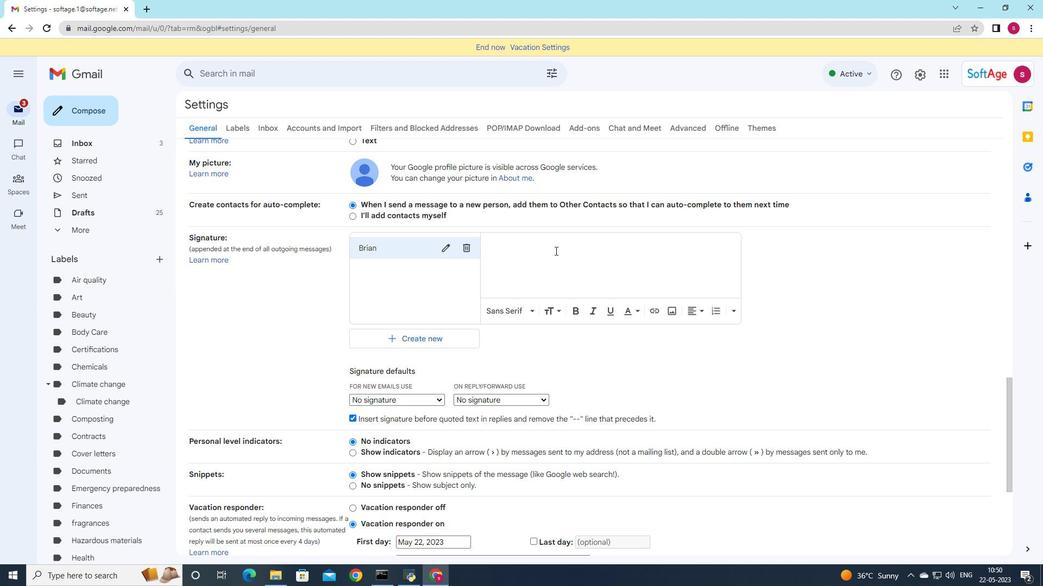 
Action: Mouse moved to (576, 284)
Screenshot: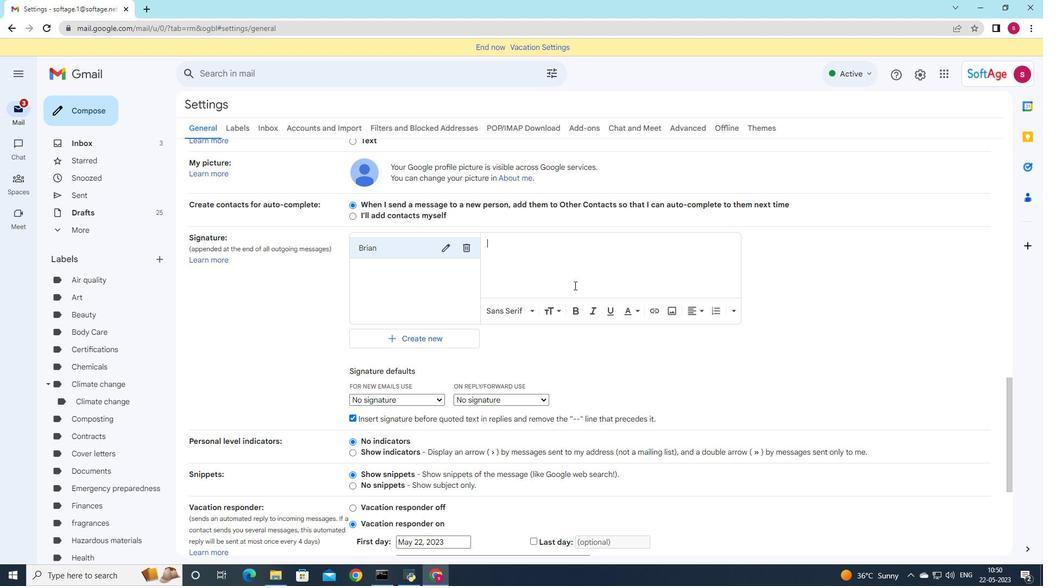 
Action: Key pressed <Key.shift><Key.shift><Key.shift><Key.shift><Key.shift><Key.shift><Key.shift><Key.shift>Have<Key.space>agra<Key.backspace>eat<Key.space>weekend<Key.left><Key.left><Key.left><Key.left><Key.left><Key.left><Key.left><Key.left><Key.left><Key.left><Key.left><Key.left><Key.left><Key.space><Key.right><Key.right><Key.right><Key.right><Key.right><Key.right><Key.right><Key.right><Key.right><Key.right><Key.right><Key.right><Key.right><Key.right>,<Key.enter><Key.shift><Key.shift><Key.shift><Key.shift>Brian<Key.space><Key.shift>Hall
Screenshot: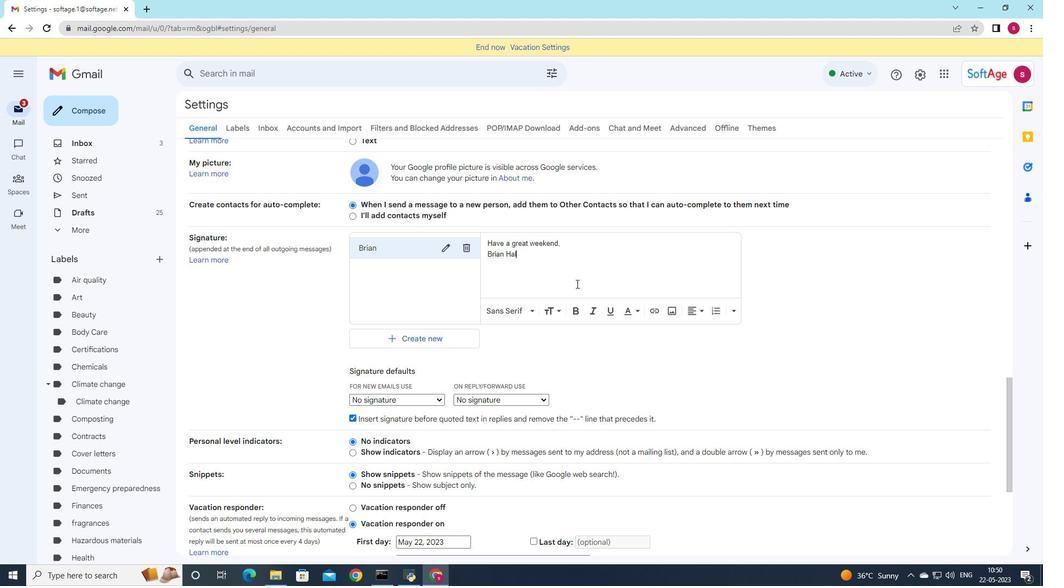 
Action: Mouse moved to (517, 298)
Screenshot: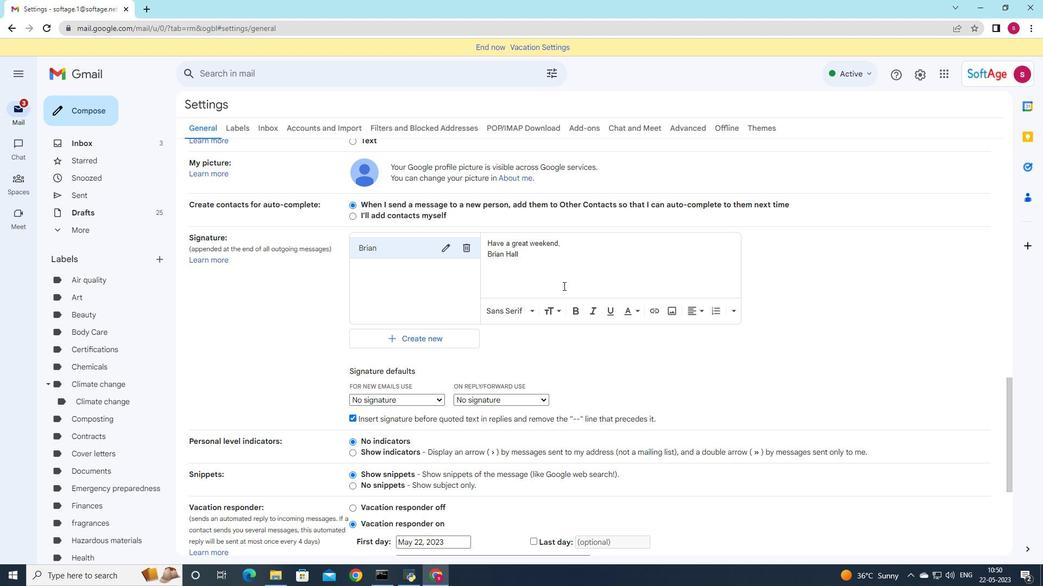 
Action: Mouse scrolled (517, 297) with delta (0, 0)
Screenshot: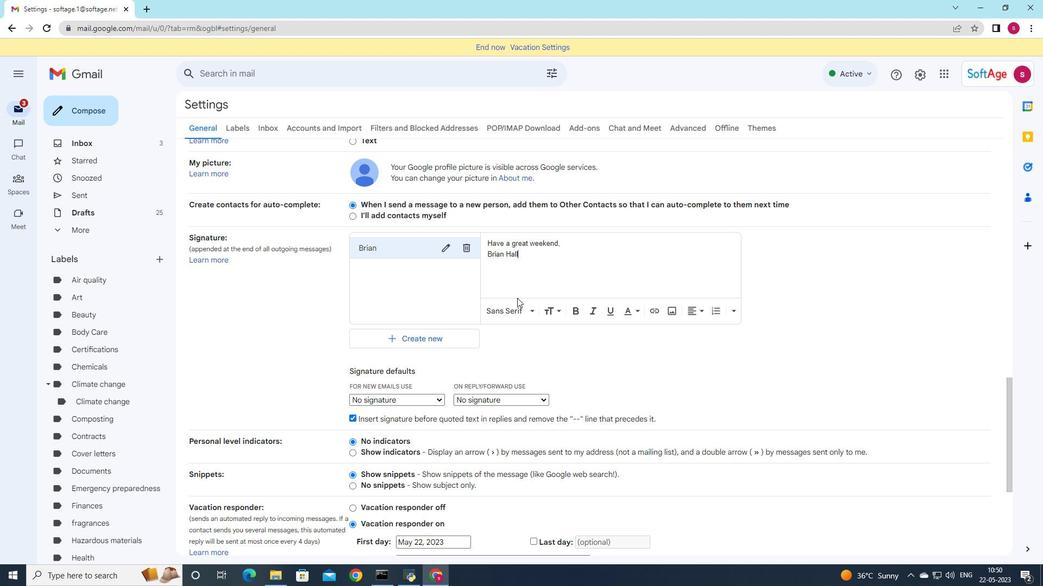 
Action: Mouse moved to (516, 303)
Screenshot: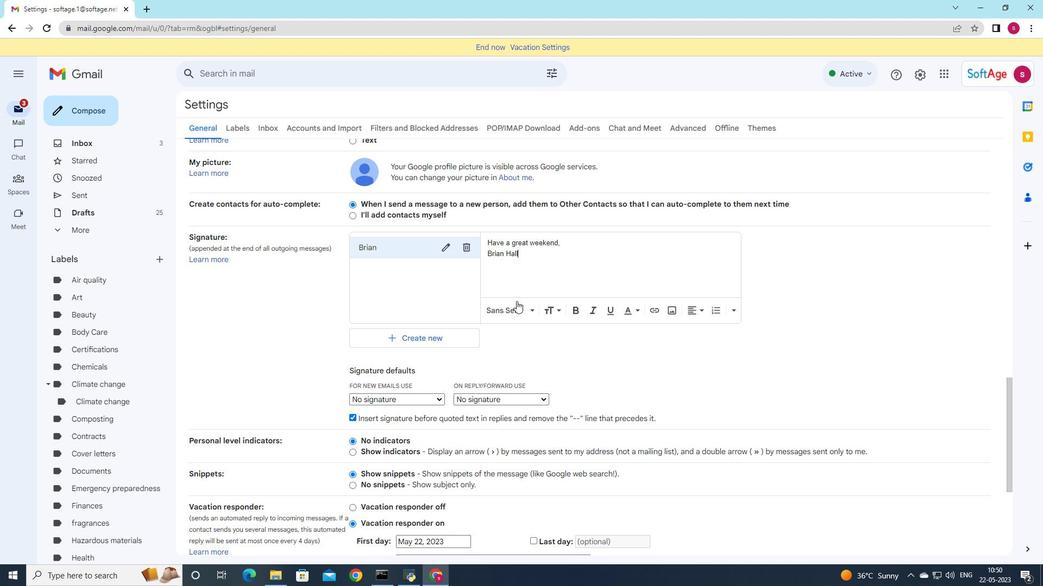 
Action: Mouse scrolled (516, 302) with delta (0, 0)
Screenshot: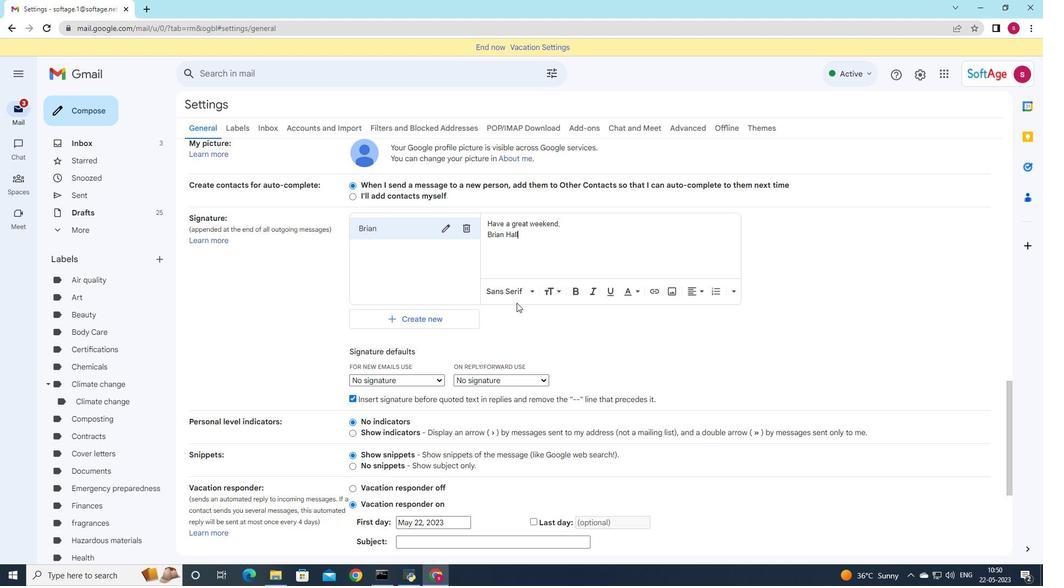 
Action: Mouse scrolled (516, 302) with delta (0, 0)
Screenshot: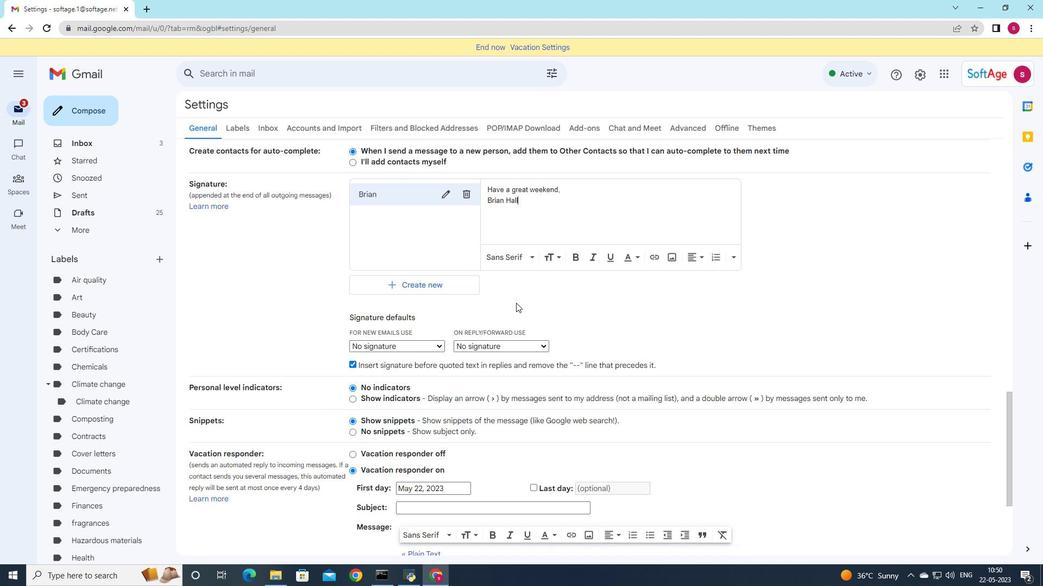 
Action: Mouse moved to (433, 239)
Screenshot: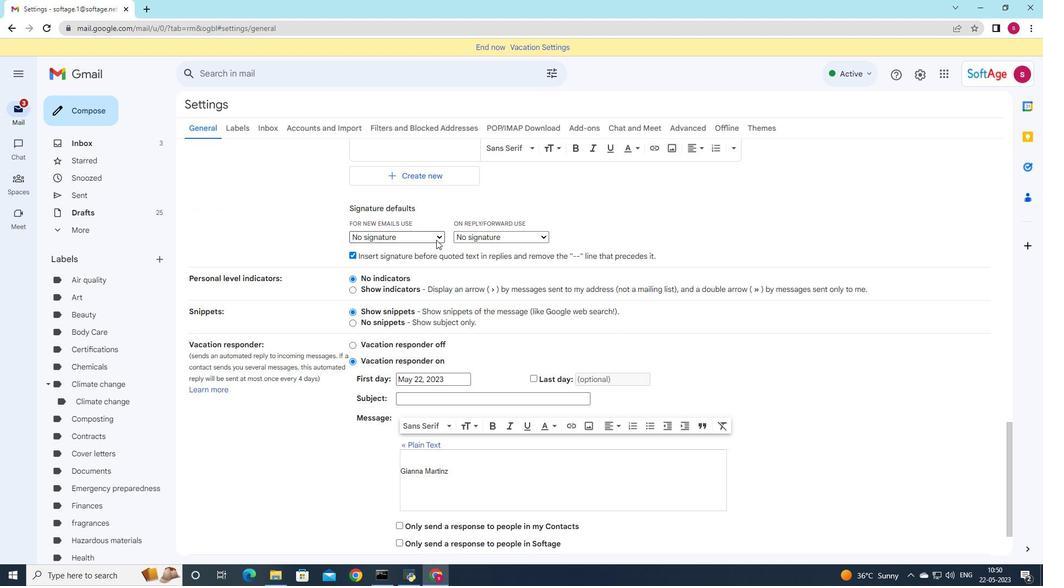 
Action: Mouse pressed left at (433, 239)
Screenshot: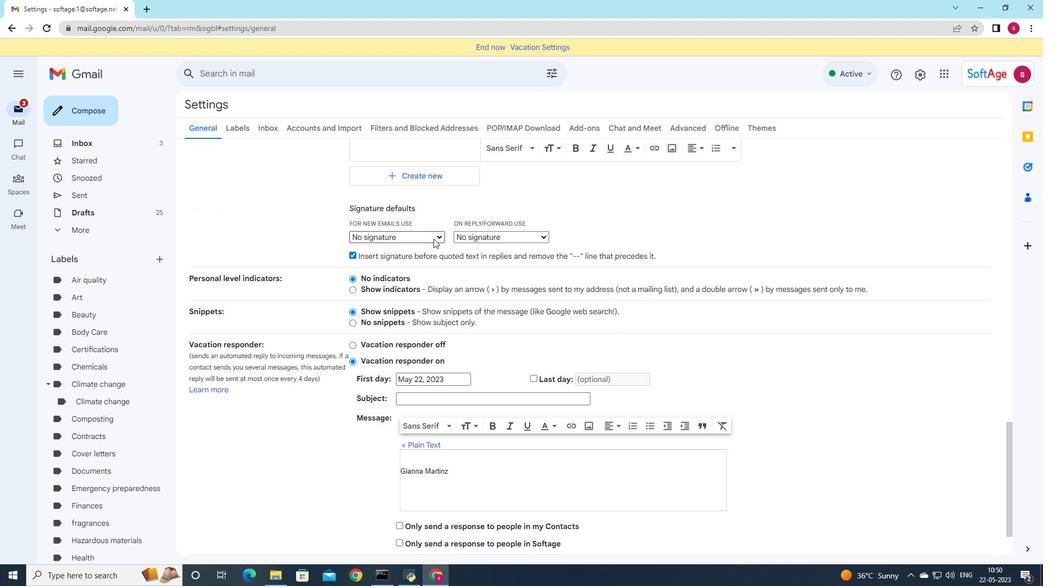 
Action: Mouse moved to (423, 254)
Screenshot: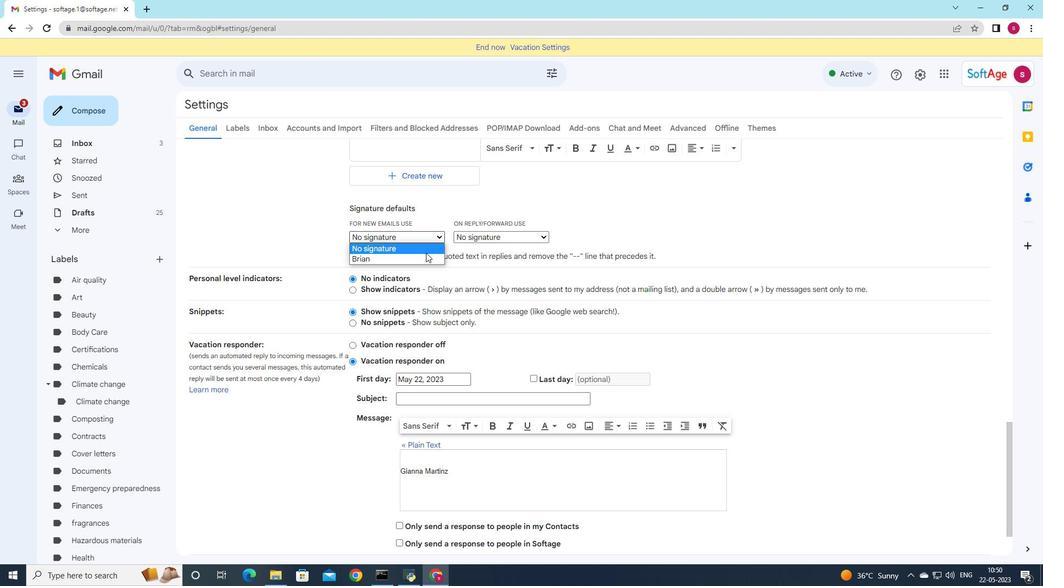 
Action: Mouse pressed left at (423, 254)
Screenshot: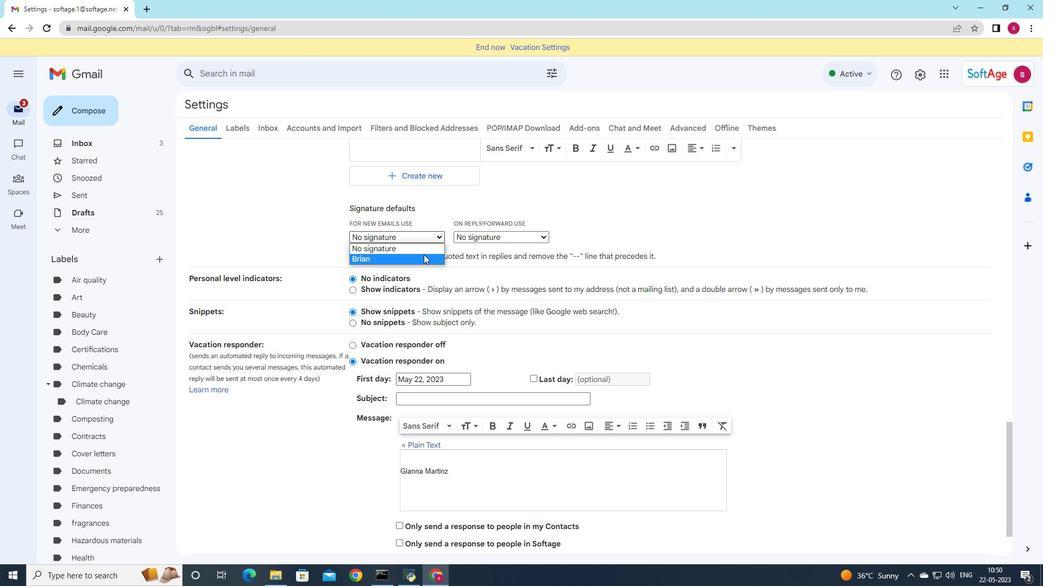
Action: Mouse moved to (537, 234)
Screenshot: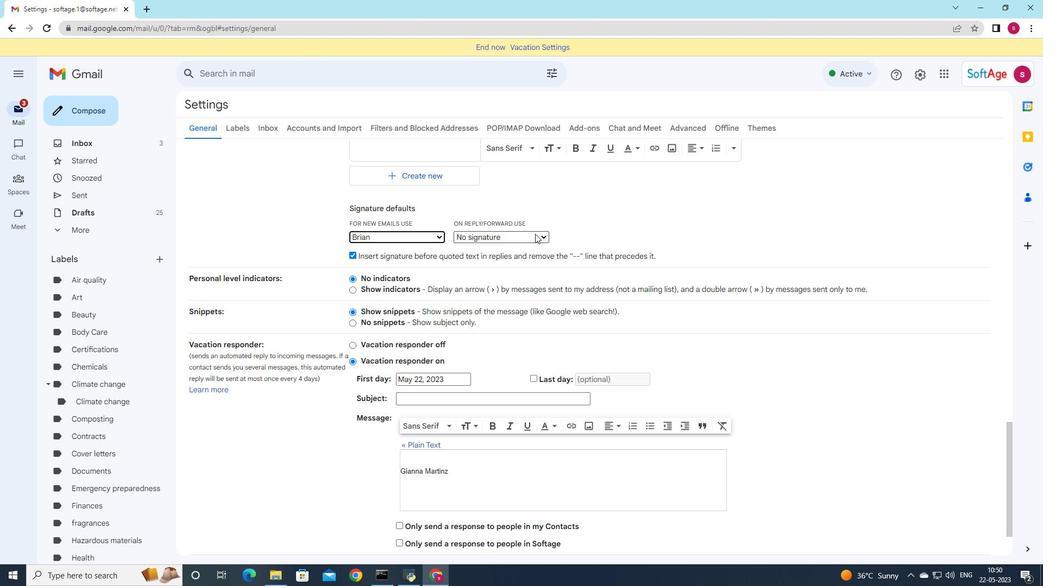 
Action: Mouse pressed left at (537, 234)
Screenshot: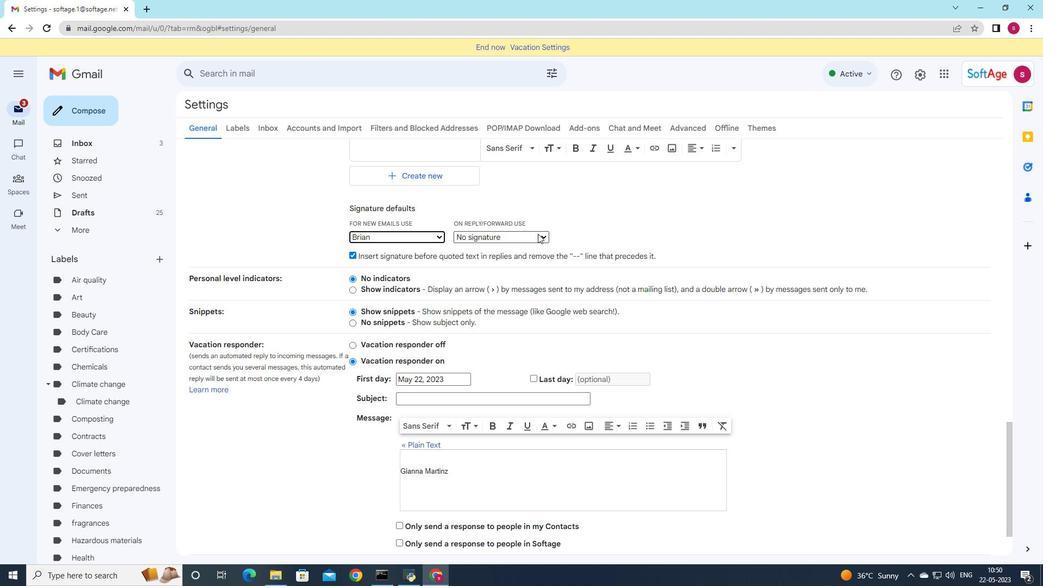
Action: Mouse moved to (512, 256)
Screenshot: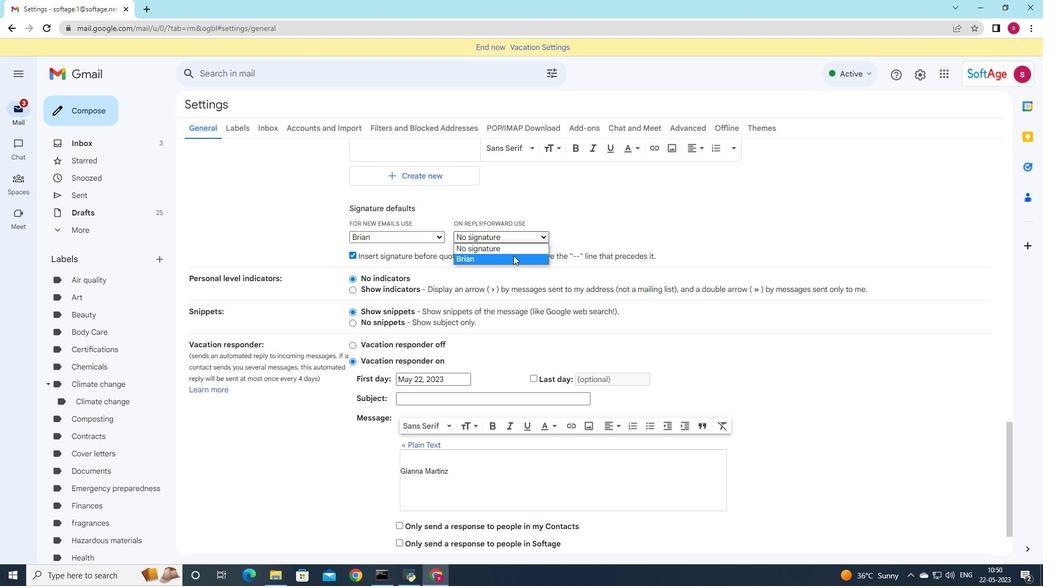 
Action: Mouse pressed left at (512, 256)
Screenshot: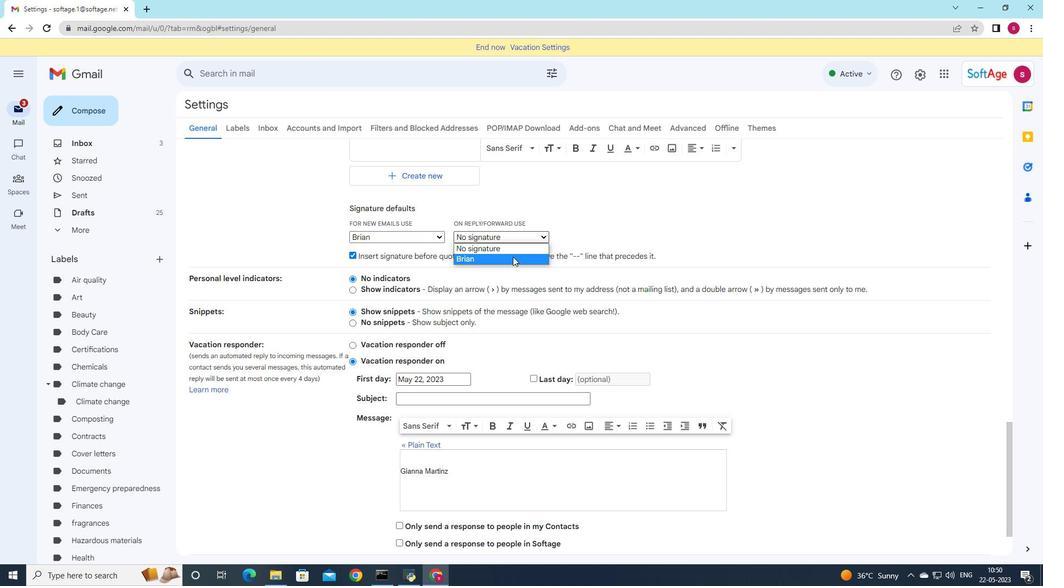 
Action: Mouse scrolled (512, 256) with delta (0, 0)
Screenshot: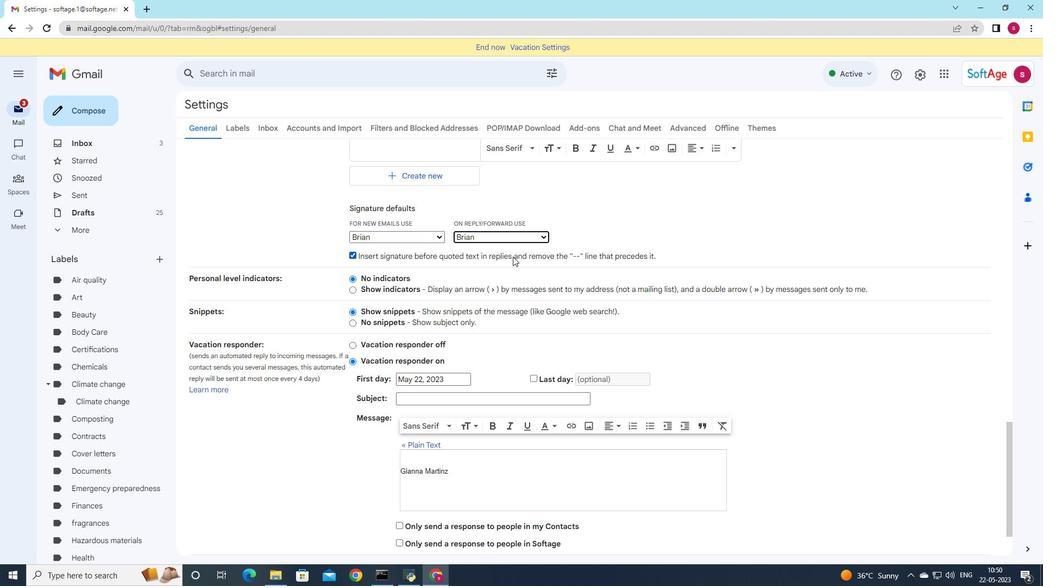 
Action: Mouse scrolled (512, 256) with delta (0, 0)
Screenshot: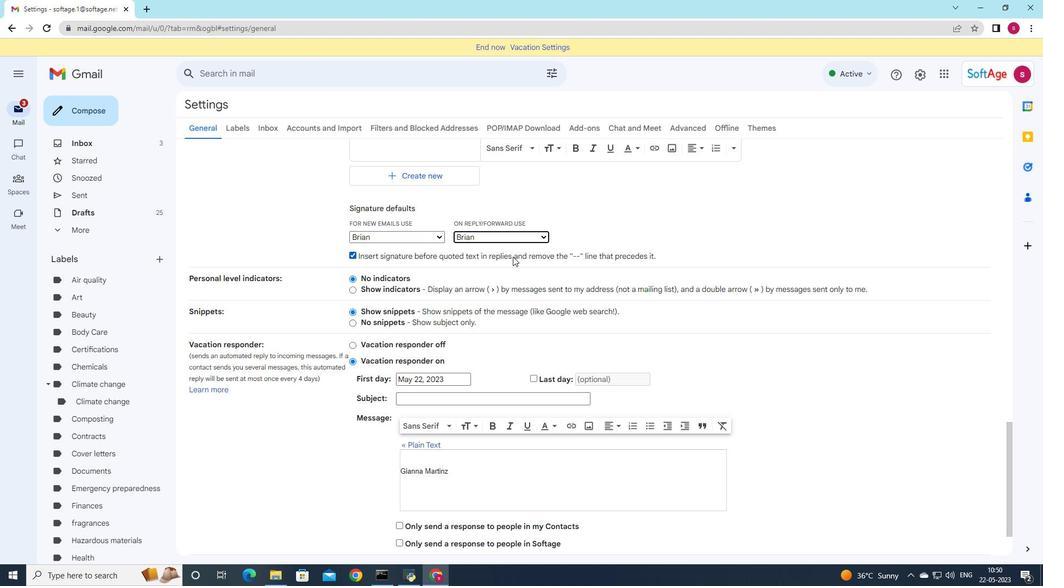 
Action: Mouse scrolled (512, 256) with delta (0, 0)
Screenshot: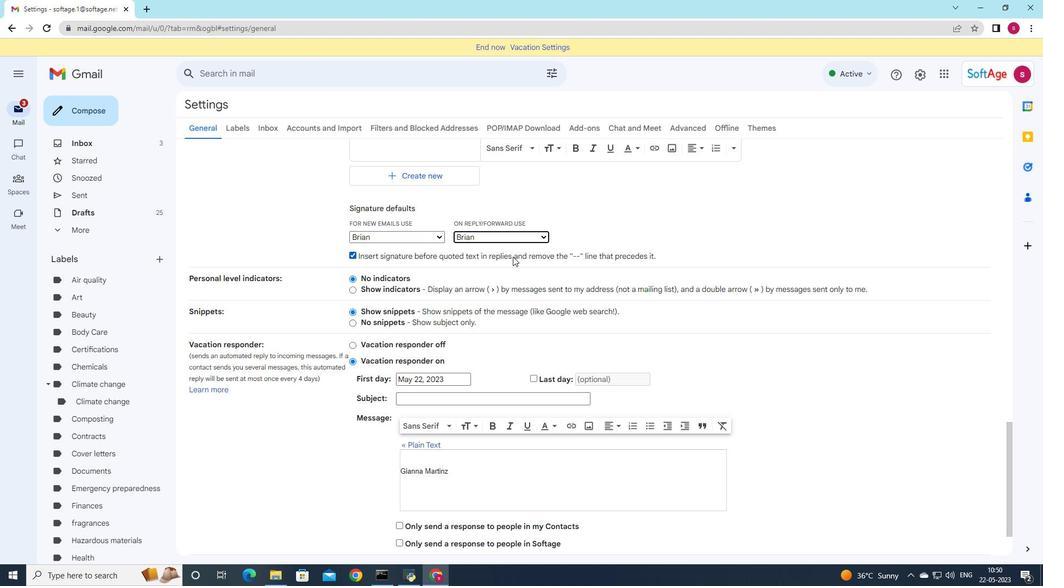 
Action: Mouse scrolled (512, 256) with delta (0, 0)
Screenshot: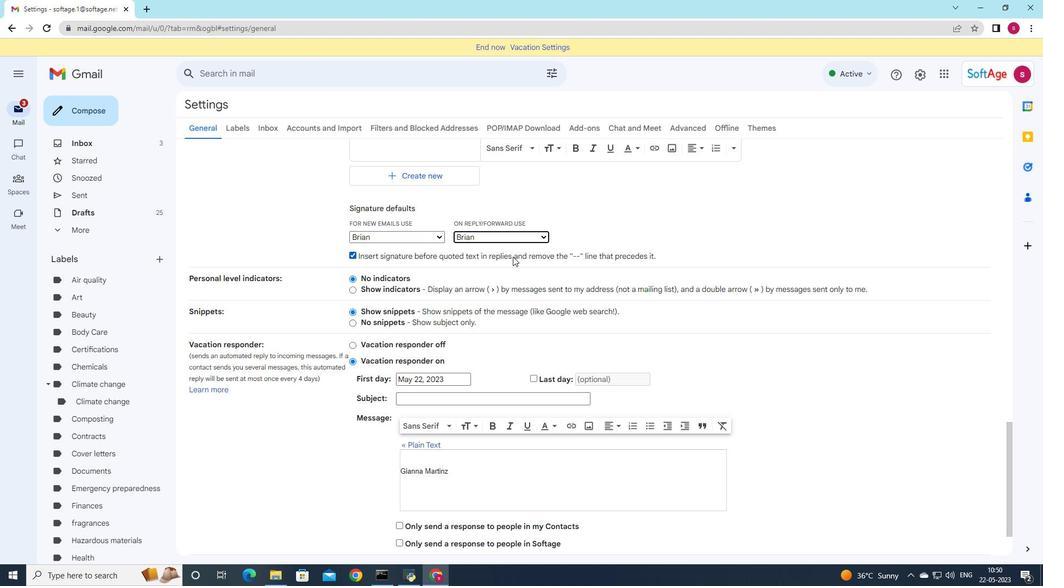 
Action: Mouse scrolled (512, 256) with delta (0, 0)
Screenshot: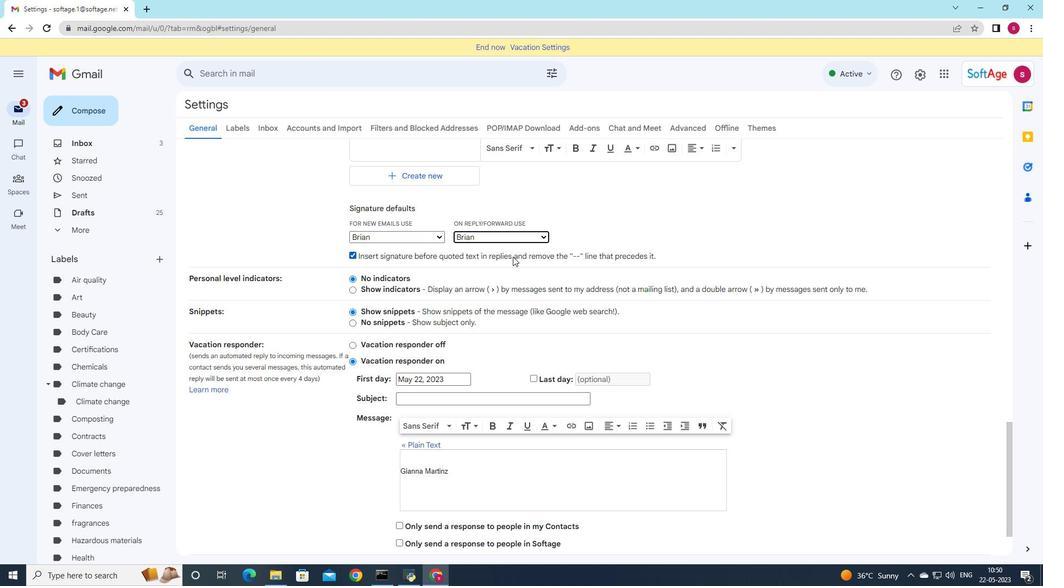 
Action: Mouse moved to (574, 491)
Screenshot: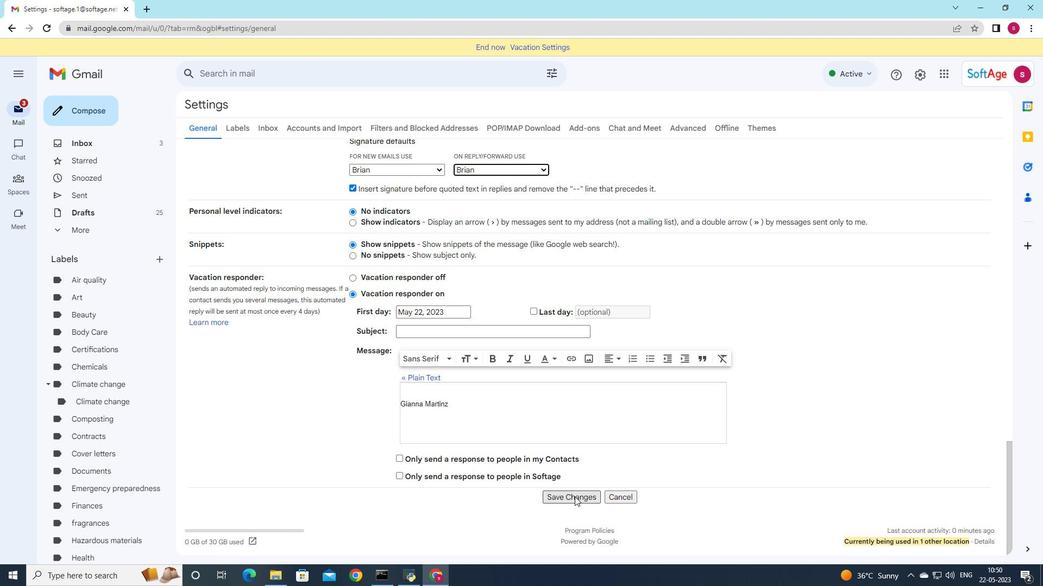 
Action: Mouse pressed left at (574, 491)
Screenshot: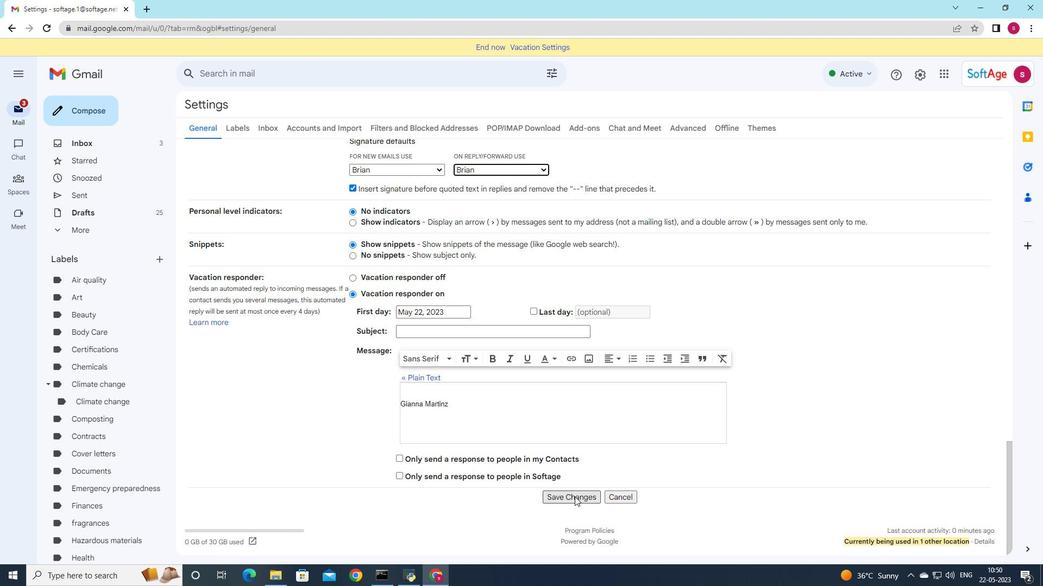 
Action: Mouse moved to (71, 104)
Screenshot: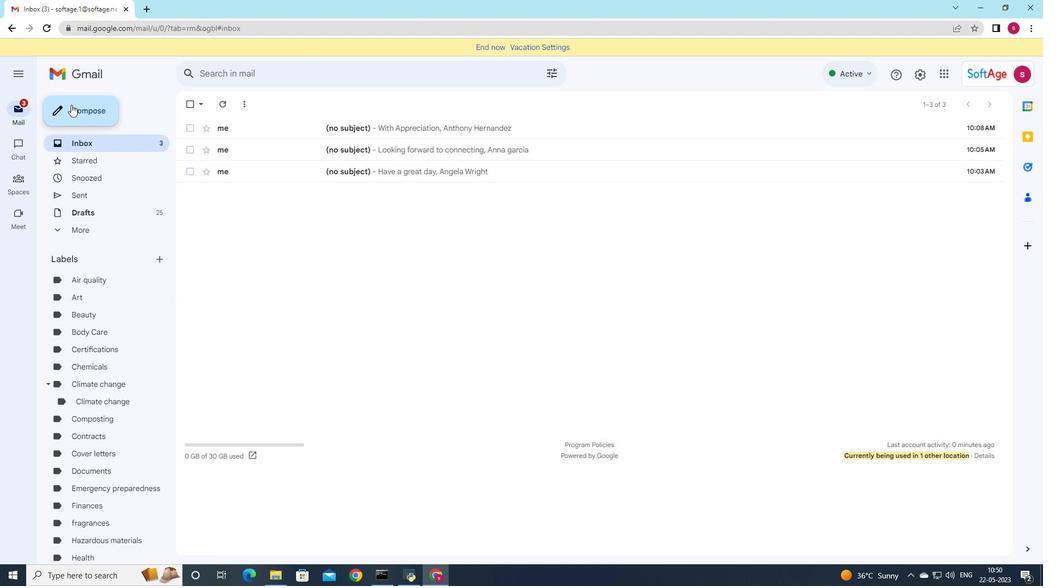 
Action: Mouse pressed left at (71, 104)
Screenshot: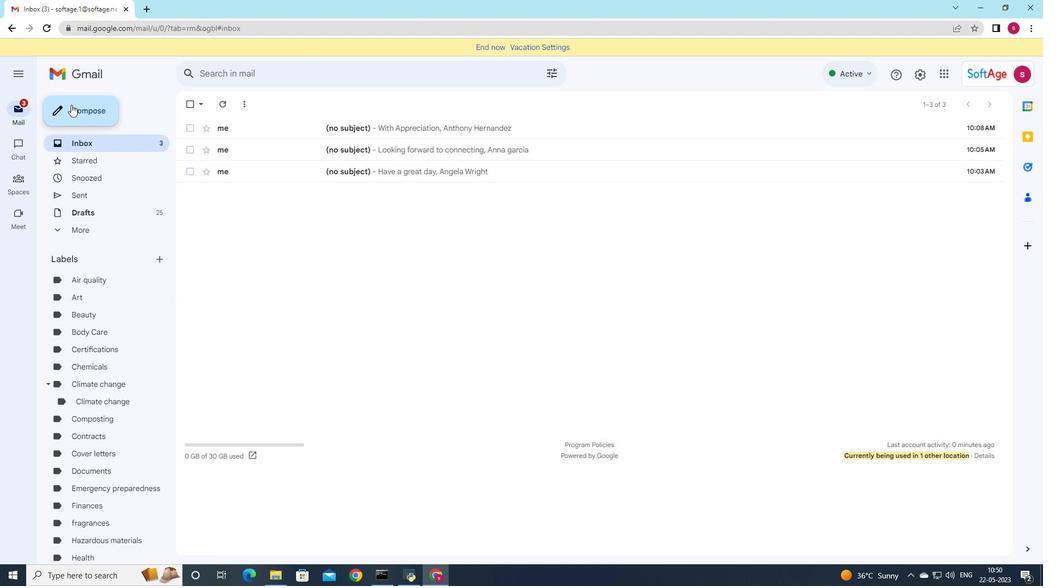 
Action: Mouse moved to (712, 272)
Screenshot: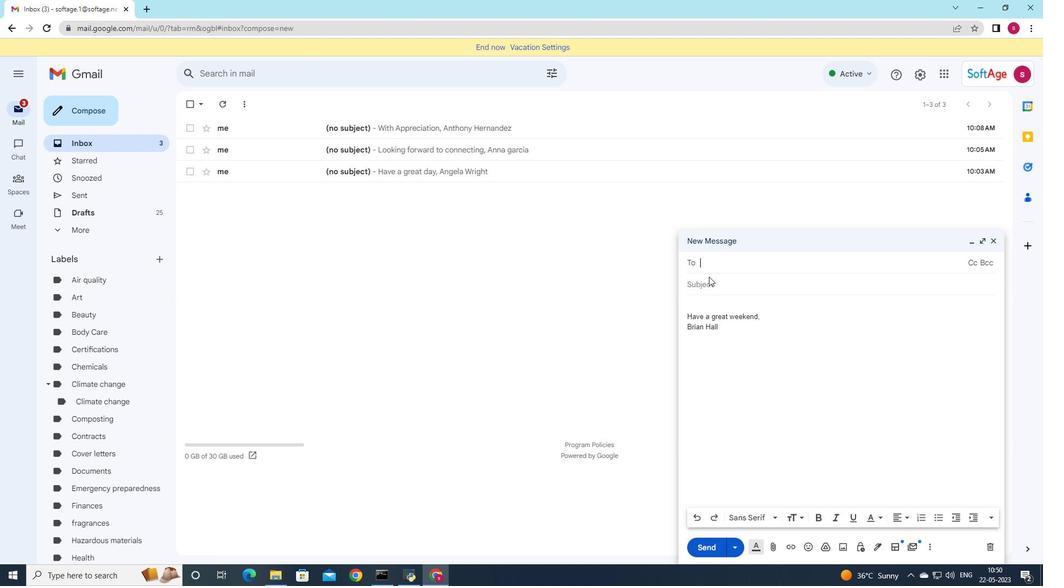 
Action: Key pressed softage
Screenshot: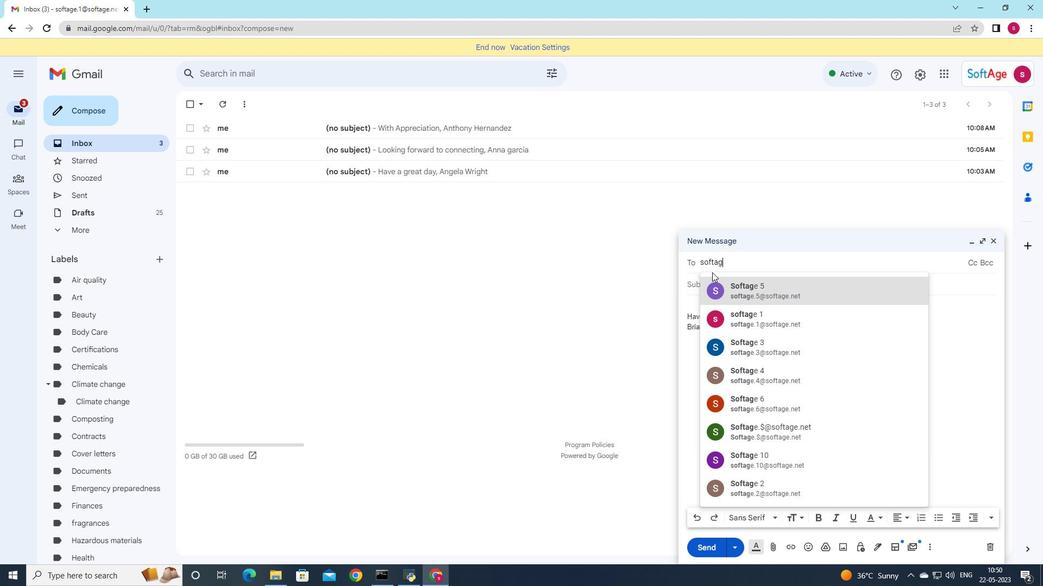 
Action: Mouse moved to (733, 315)
Screenshot: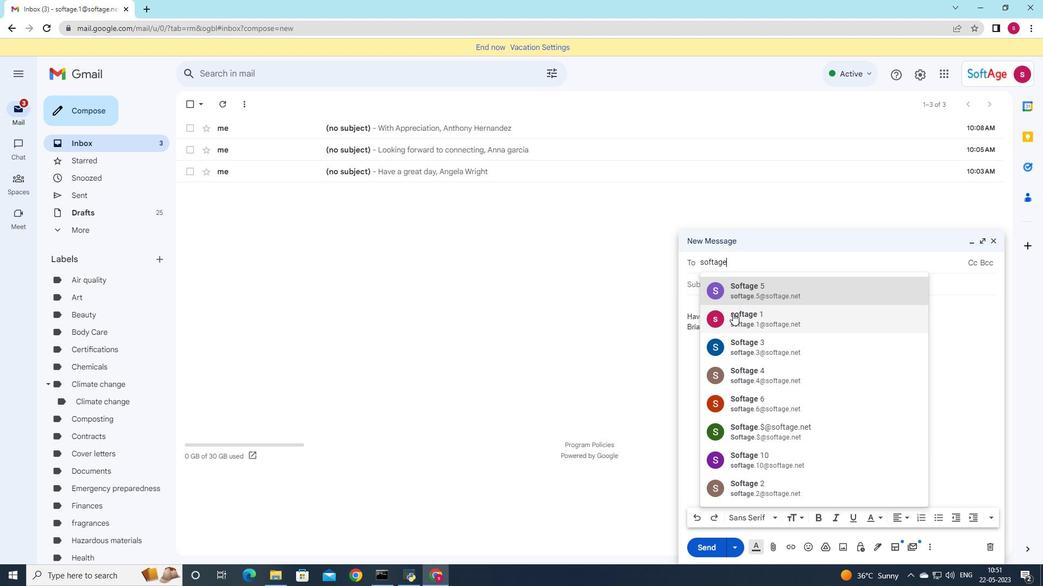 
Action: Mouse pressed left at (733, 315)
Screenshot: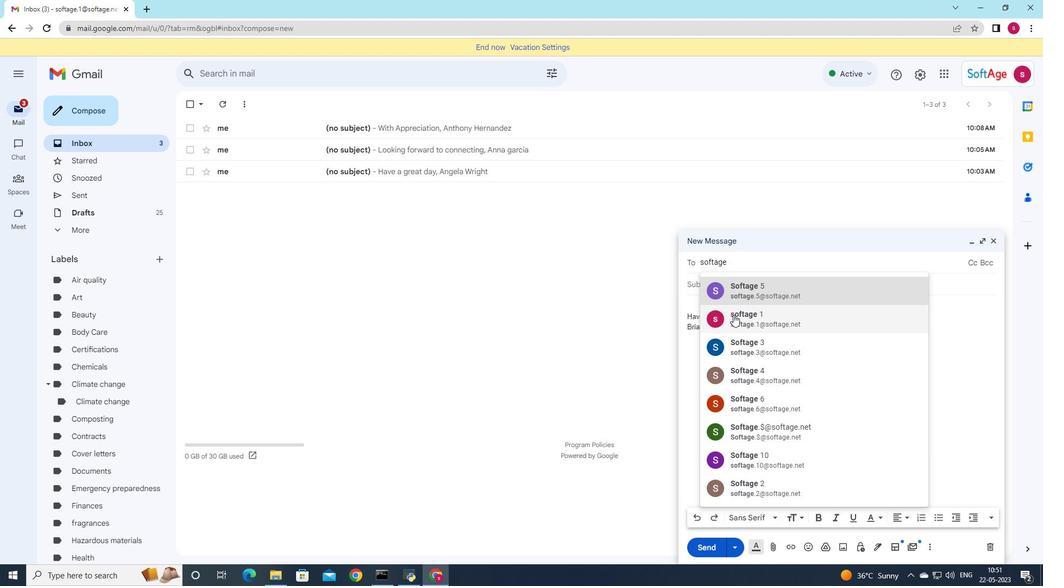 
Action: Mouse moved to (168, 260)
Screenshot: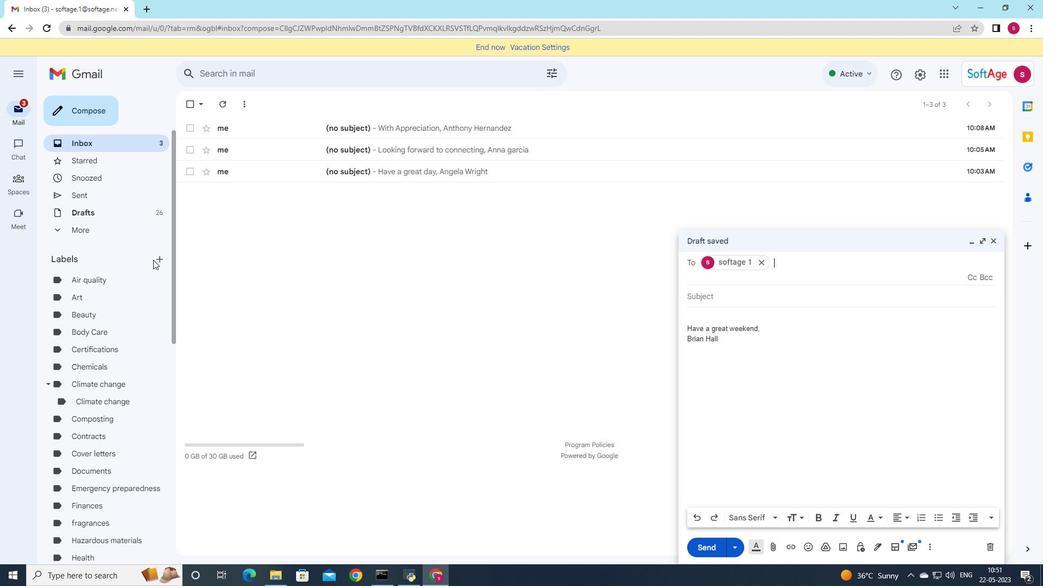 
Action: Mouse pressed left at (168, 260)
Screenshot: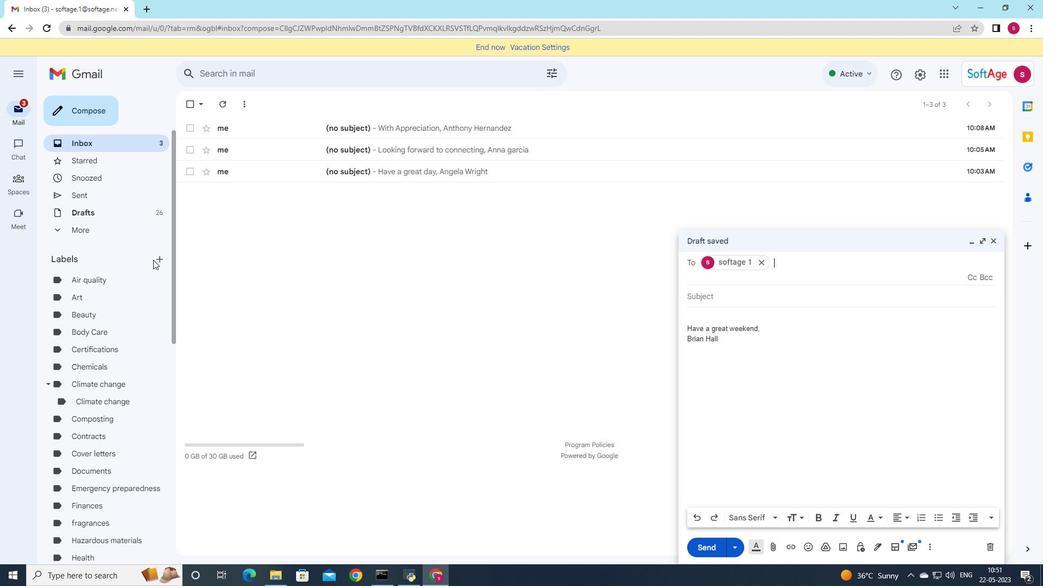 
Action: Mouse moved to (162, 259)
Screenshot: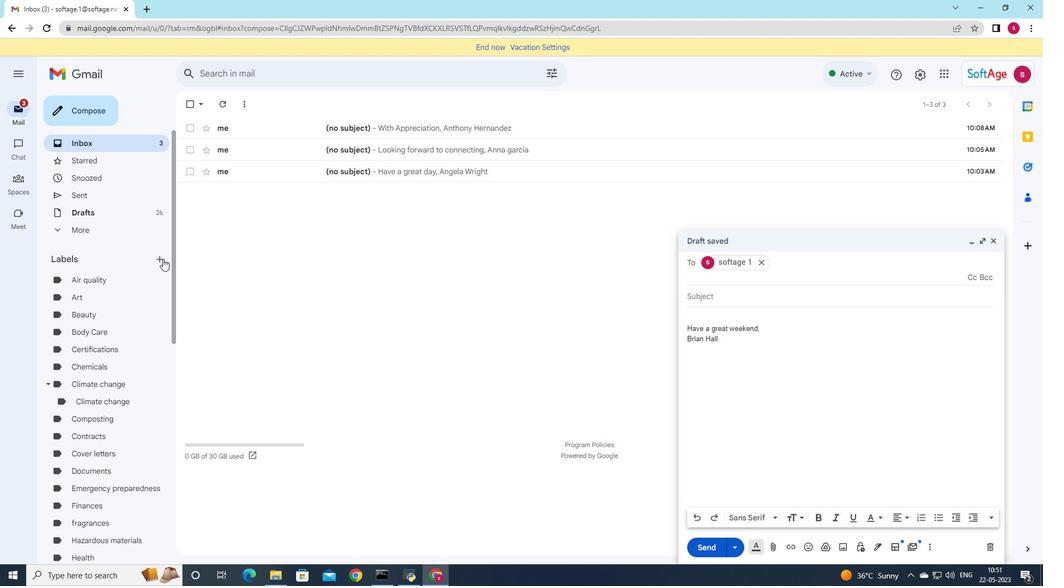 
Action: Mouse pressed left at (162, 259)
Screenshot: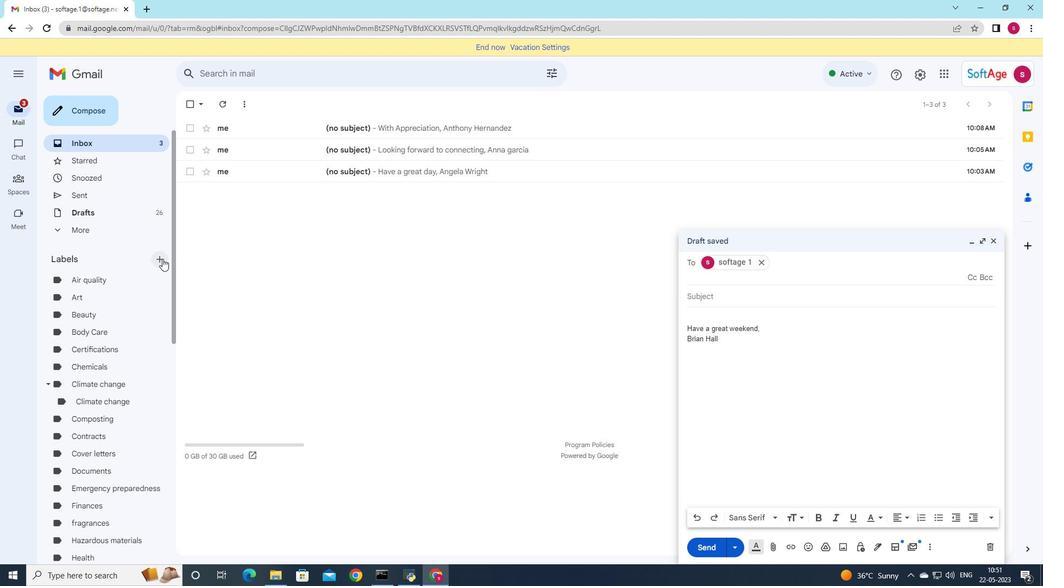 
Action: Mouse moved to (435, 321)
Screenshot: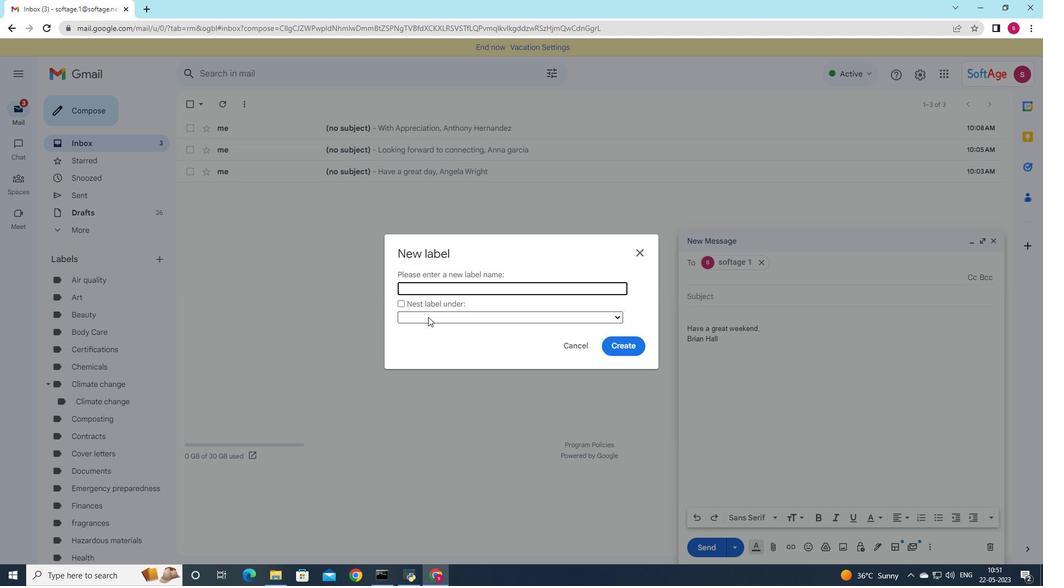 
Action: Key pressed <Key.shift>Books
Screenshot: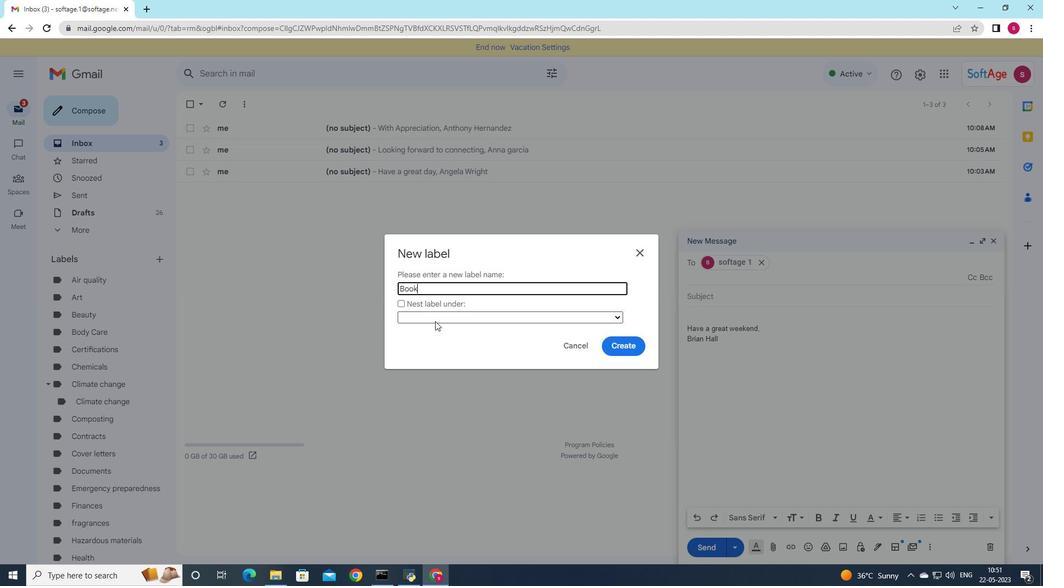 
Action: Mouse moved to (619, 342)
Screenshot: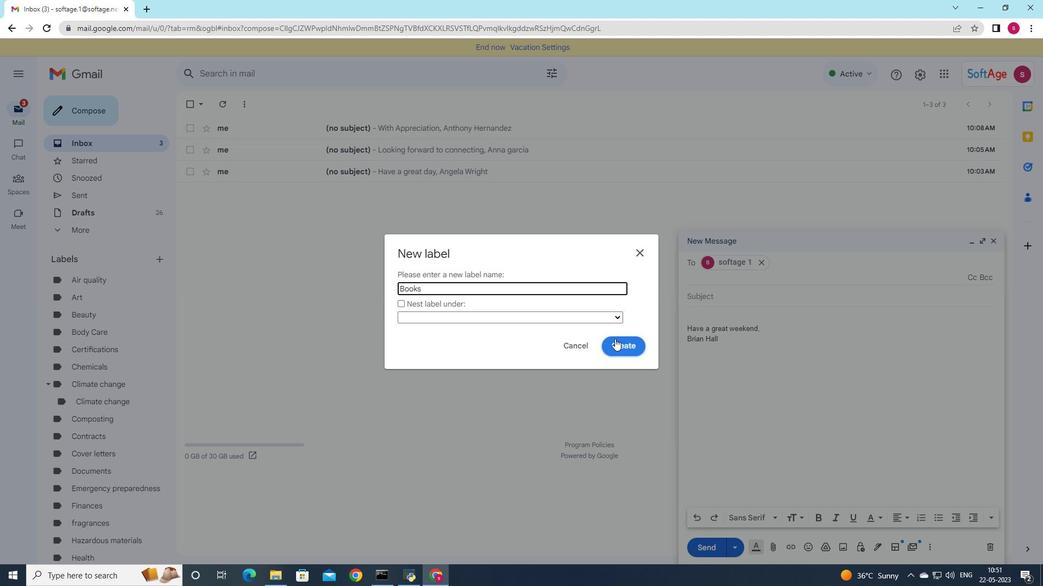 
Action: Mouse pressed left at (619, 342)
Screenshot: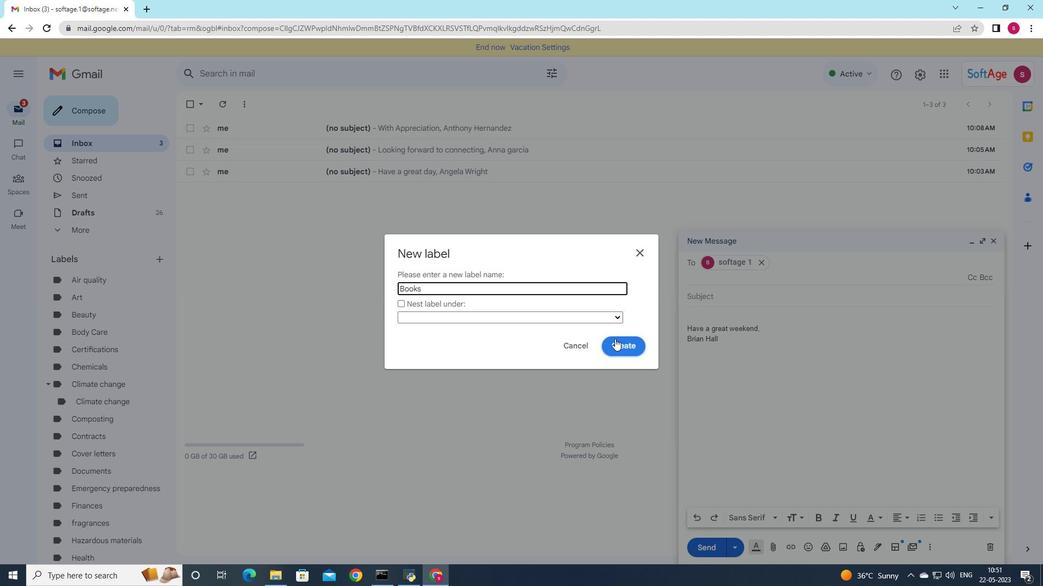 
Action: Mouse moved to (690, 390)
Screenshot: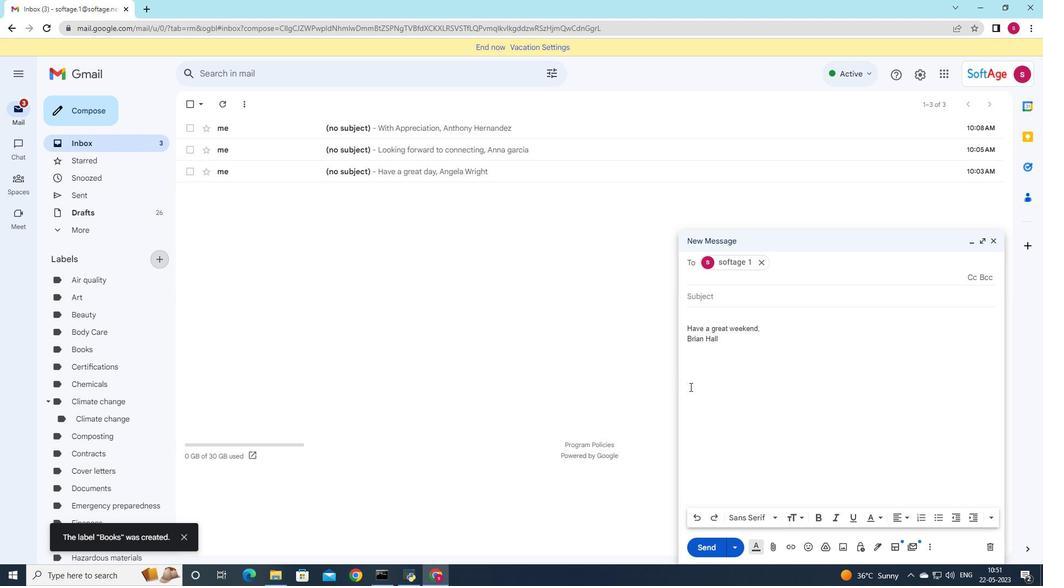 
